 Task: Create a rule from the Recommended list, Task Added to this Project -> add SubTasks in the project ArmorTech with SubTasks Gather and Analyse Requirements , Design and Implement Solution , System Test and UAT , Release to Production / Go Live
Action: Mouse moved to (930, 376)
Screenshot: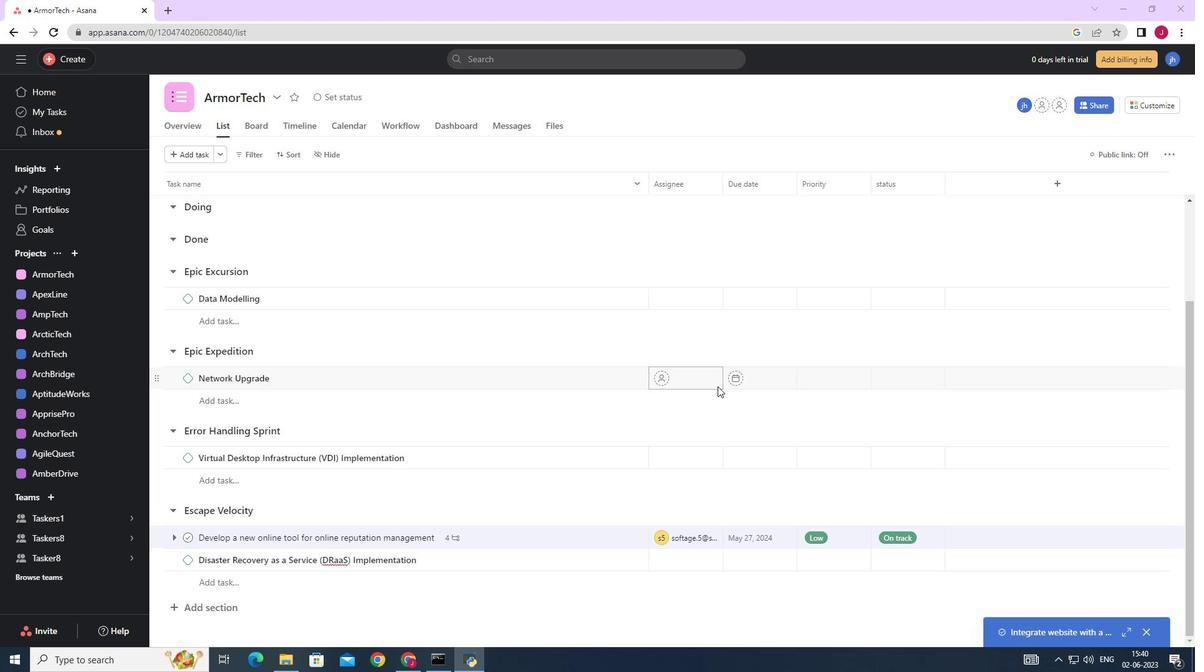 
Action: Mouse scrolled (930, 377) with delta (0, 0)
Screenshot: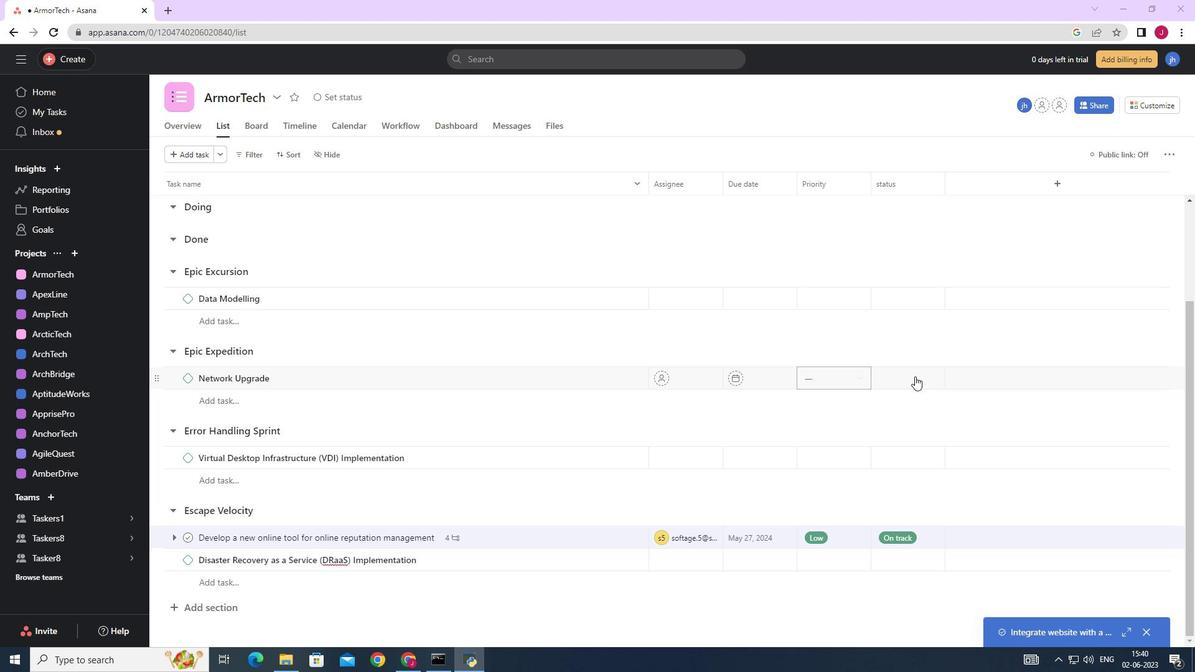 
Action: Mouse scrolled (930, 377) with delta (0, 0)
Screenshot: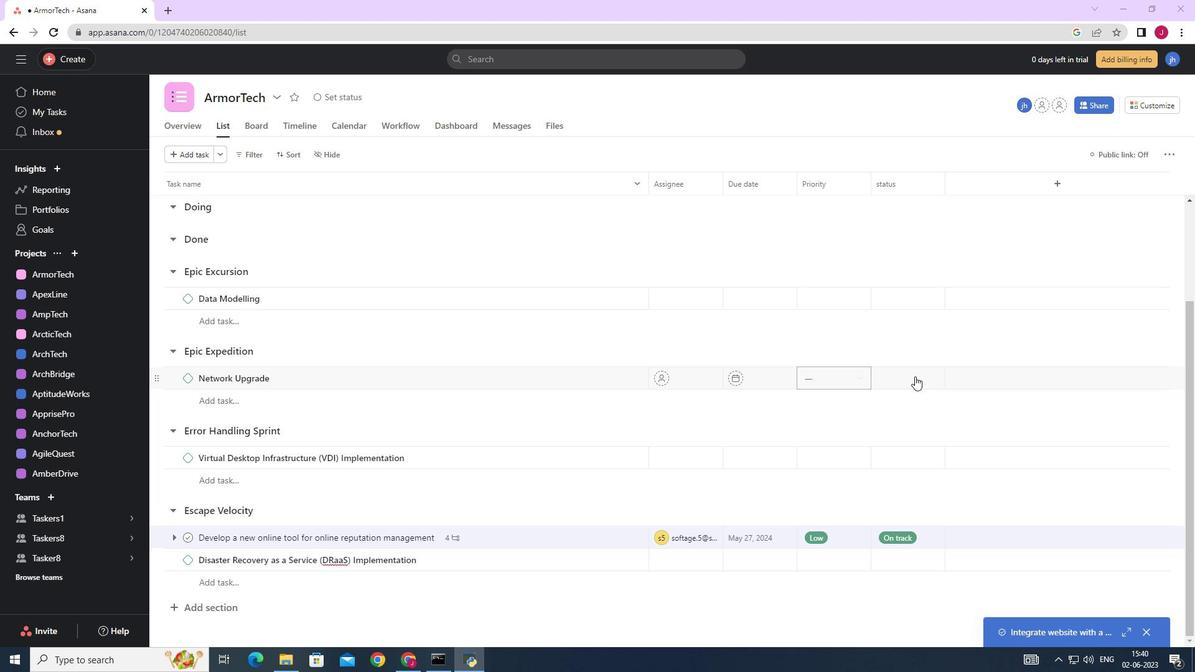 
Action: Mouse moved to (887, 378)
Screenshot: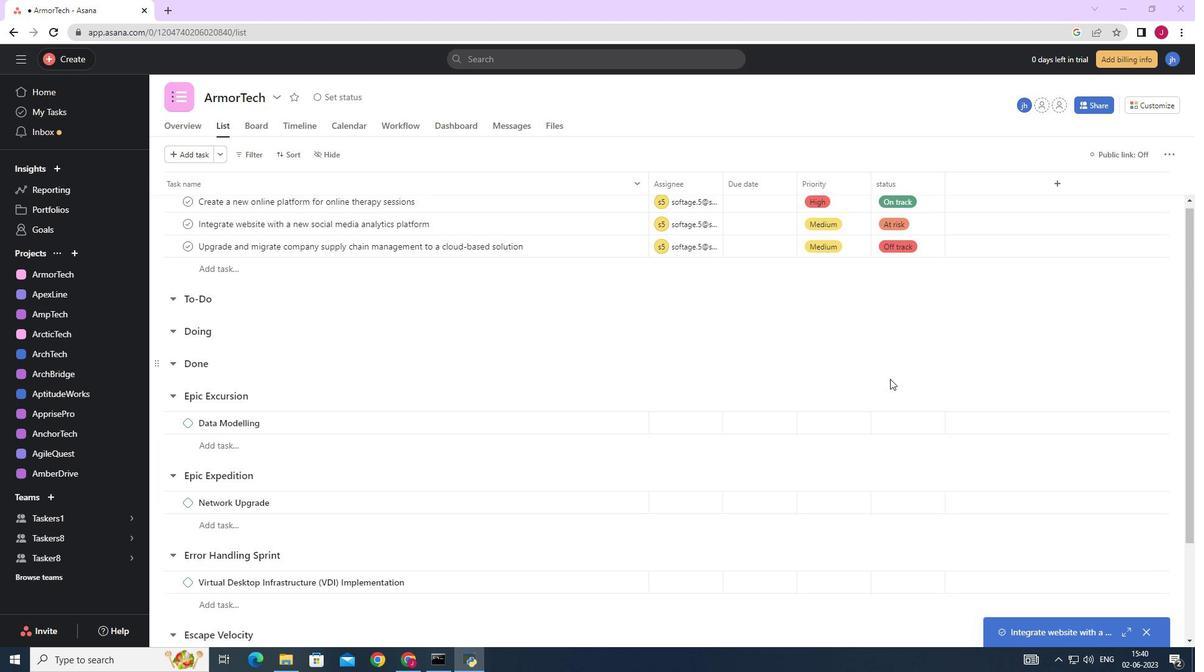 
Action: Mouse scrolled (887, 377) with delta (0, 0)
Screenshot: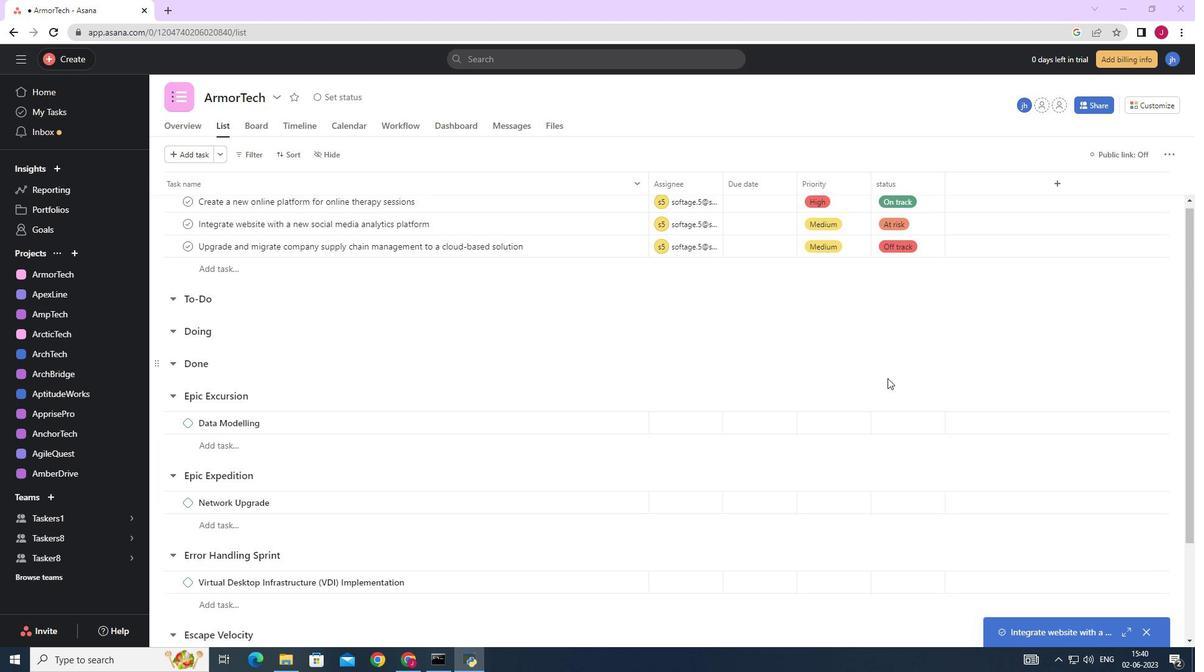 
Action: Mouse scrolled (887, 377) with delta (0, 0)
Screenshot: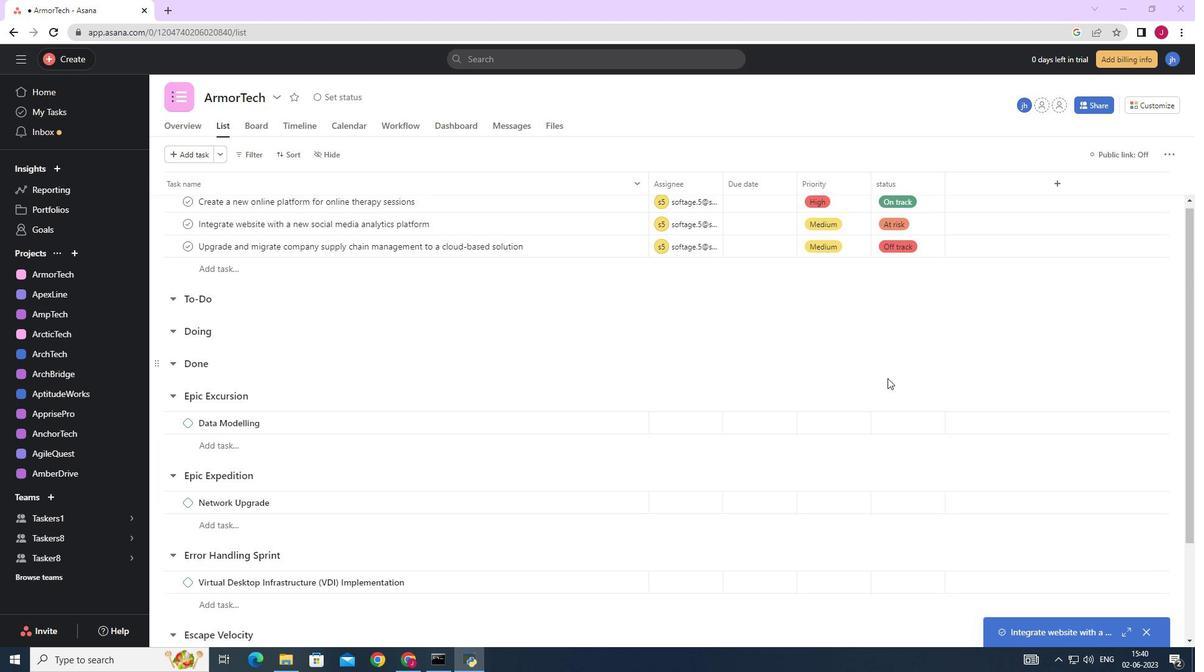
Action: Mouse scrolled (887, 377) with delta (0, 0)
Screenshot: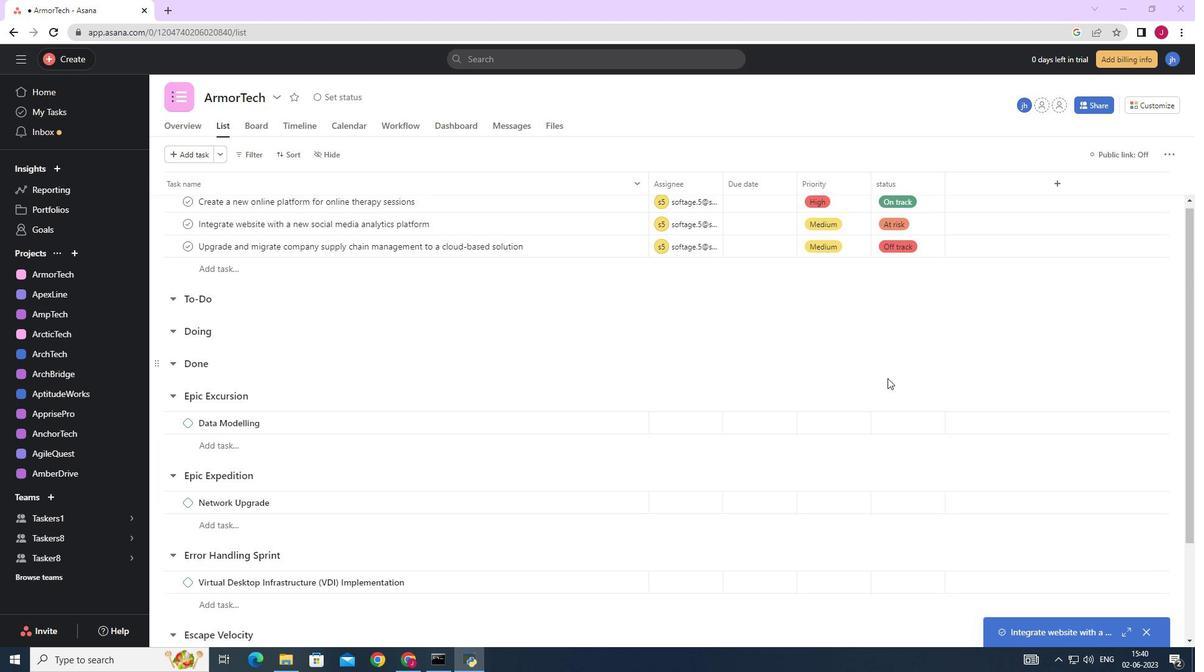 
Action: Mouse scrolled (887, 377) with delta (0, 0)
Screenshot: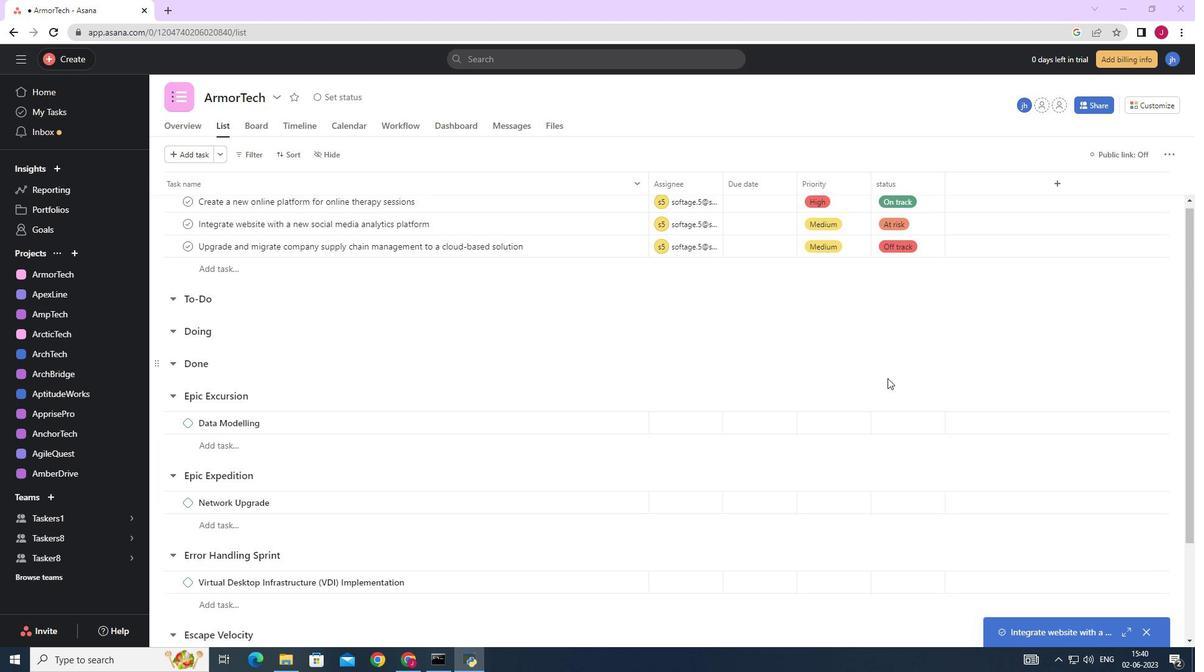 
Action: Mouse scrolled (887, 377) with delta (0, 0)
Screenshot: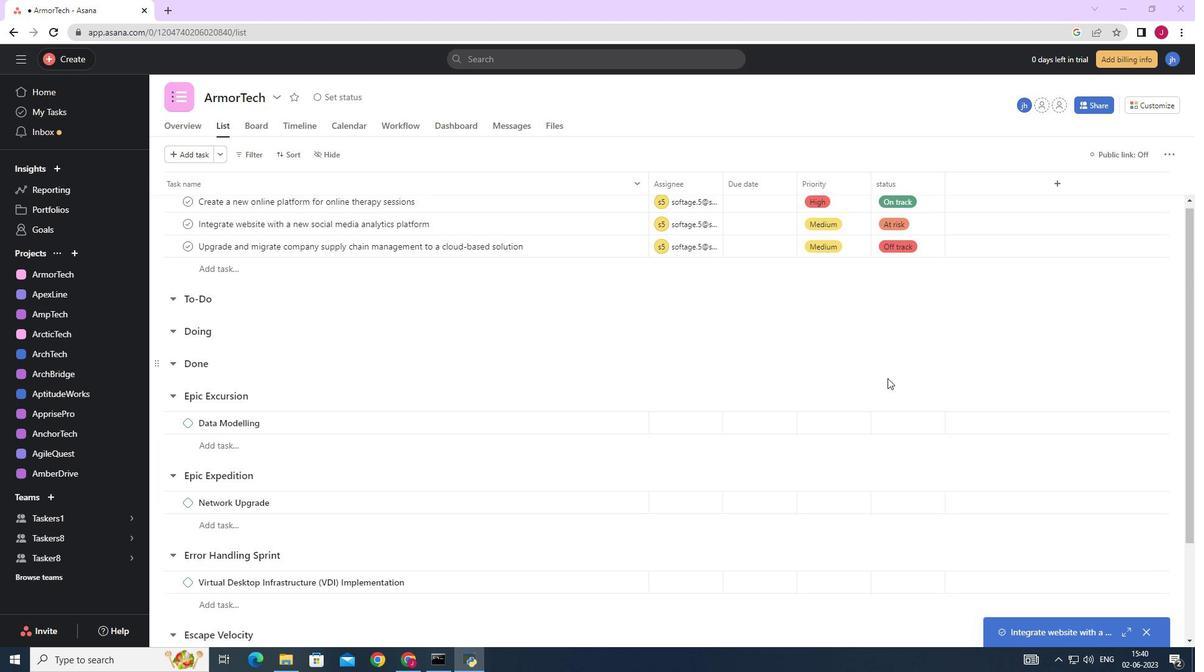 
Action: Mouse moved to (1162, 98)
Screenshot: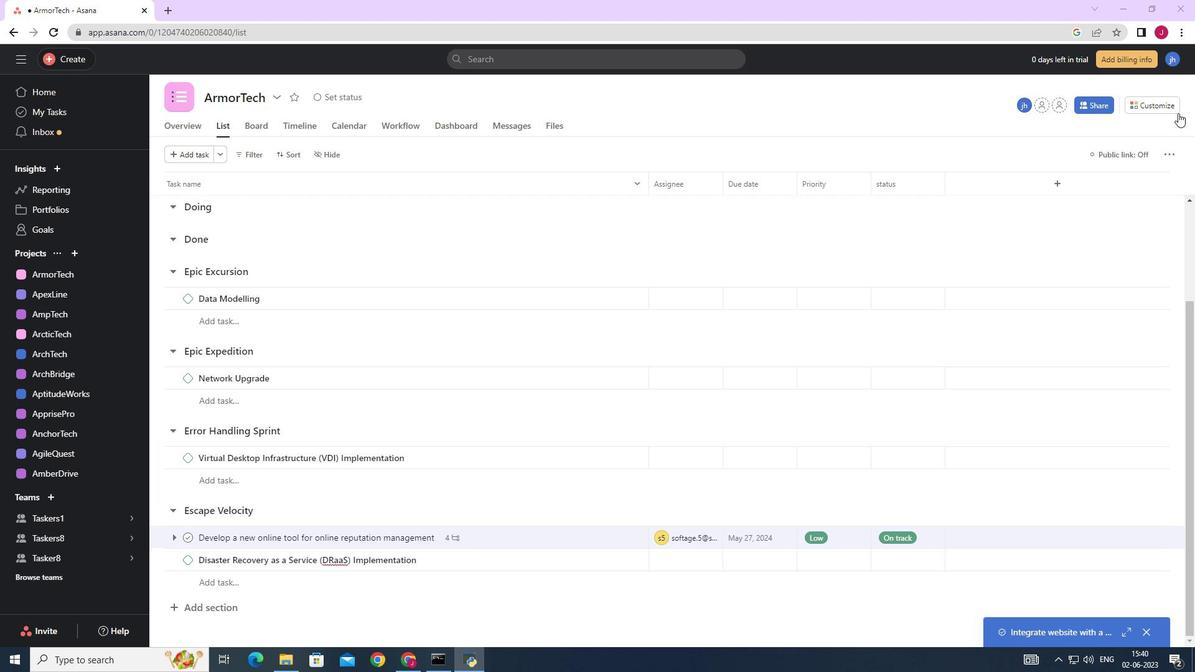 
Action: Mouse pressed left at (1162, 98)
Screenshot: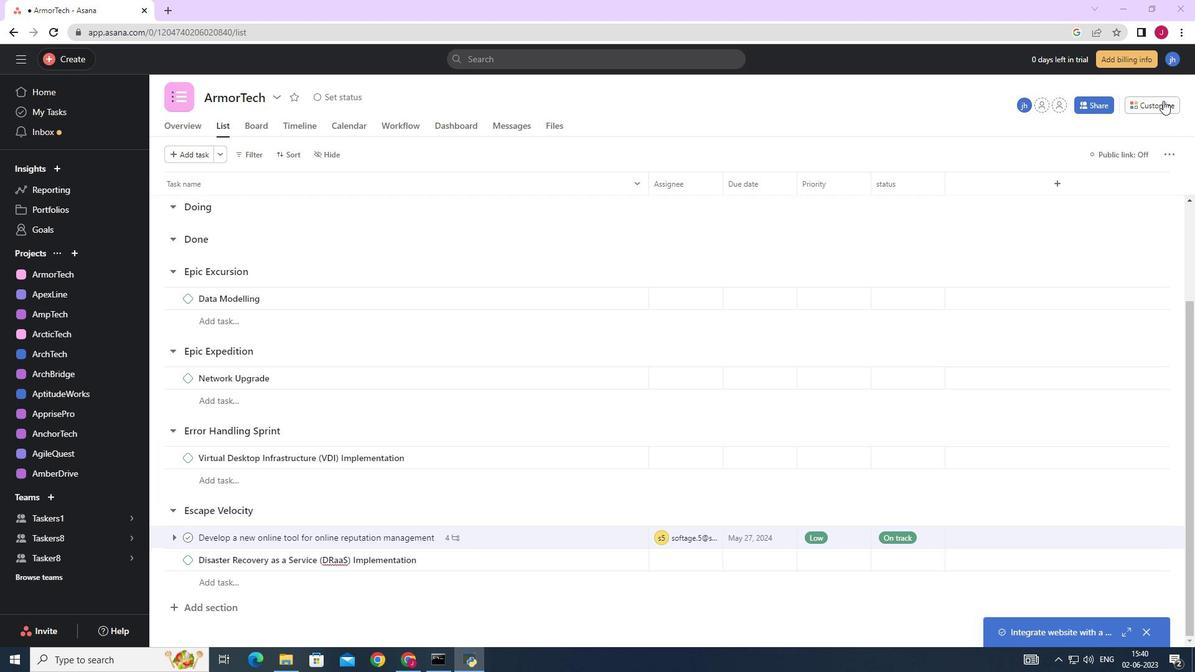 
Action: Mouse moved to (936, 266)
Screenshot: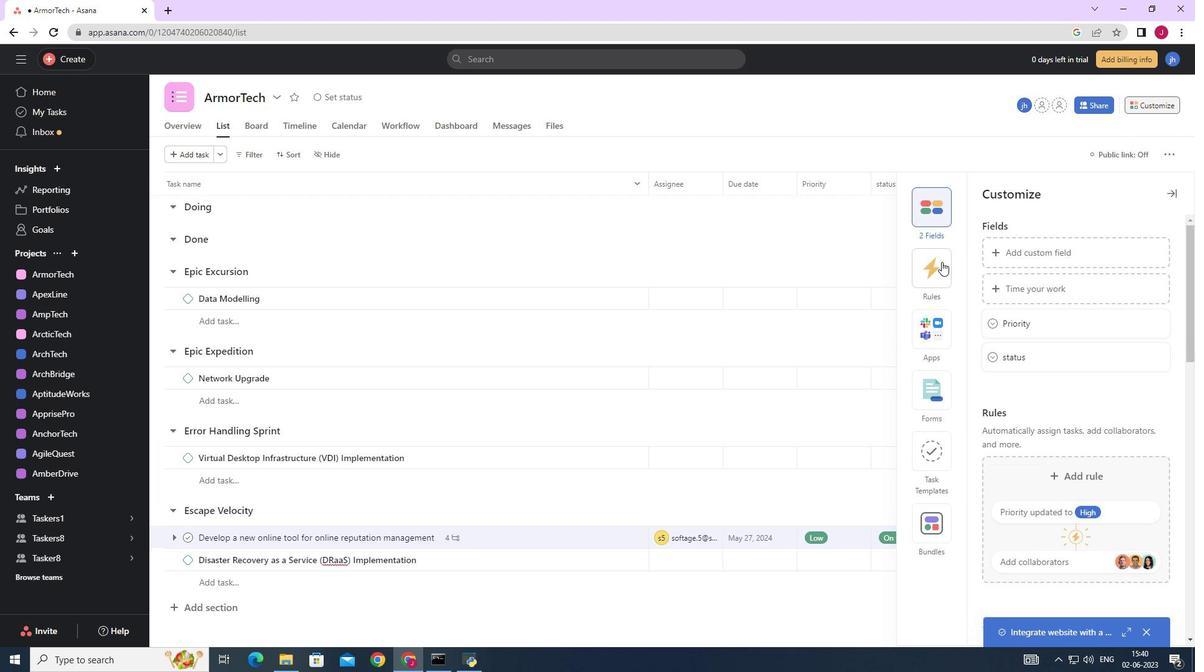 
Action: Mouse pressed left at (936, 266)
Screenshot: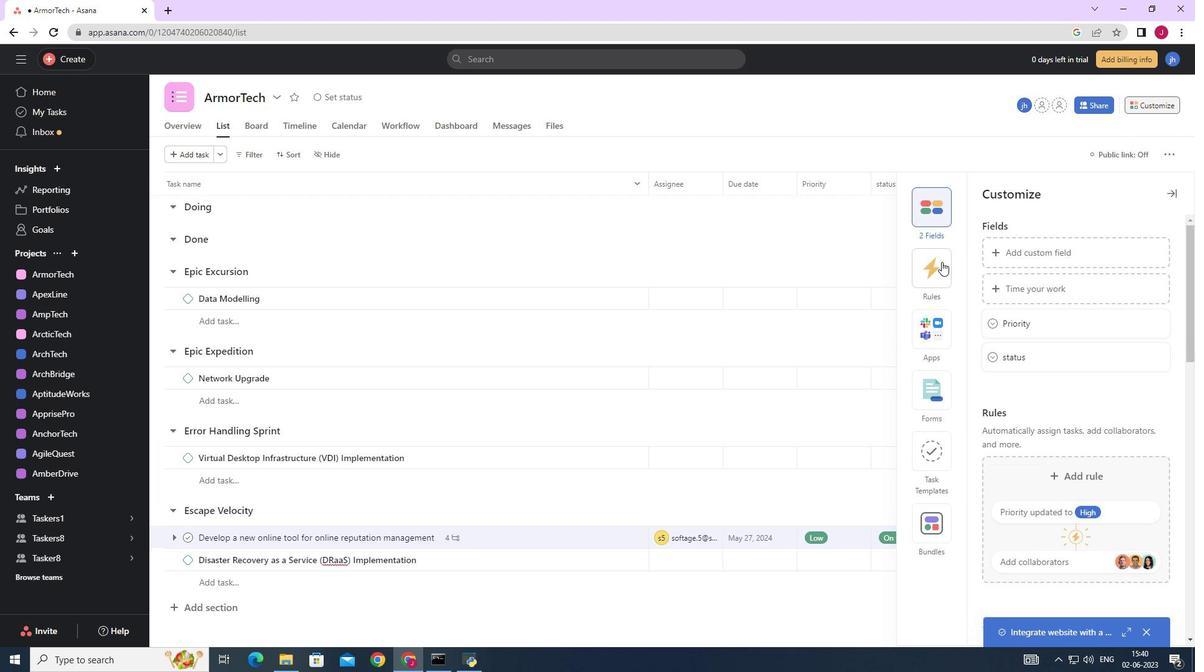 
Action: Mouse moved to (1045, 288)
Screenshot: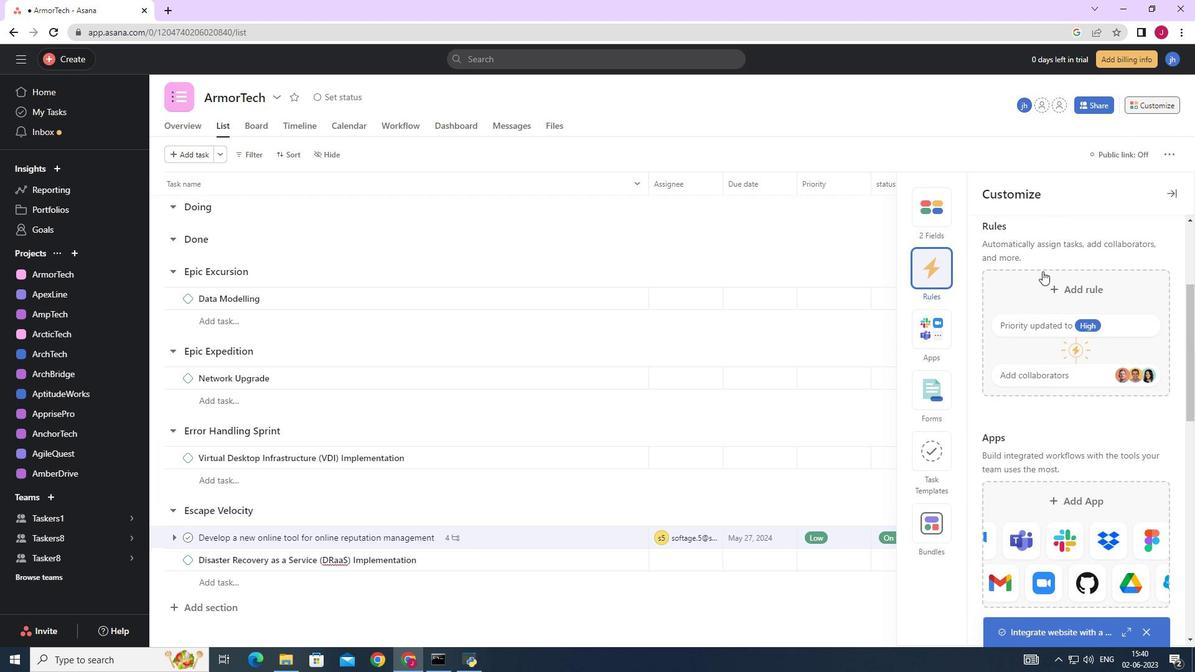 
Action: Mouse pressed left at (1045, 288)
Screenshot: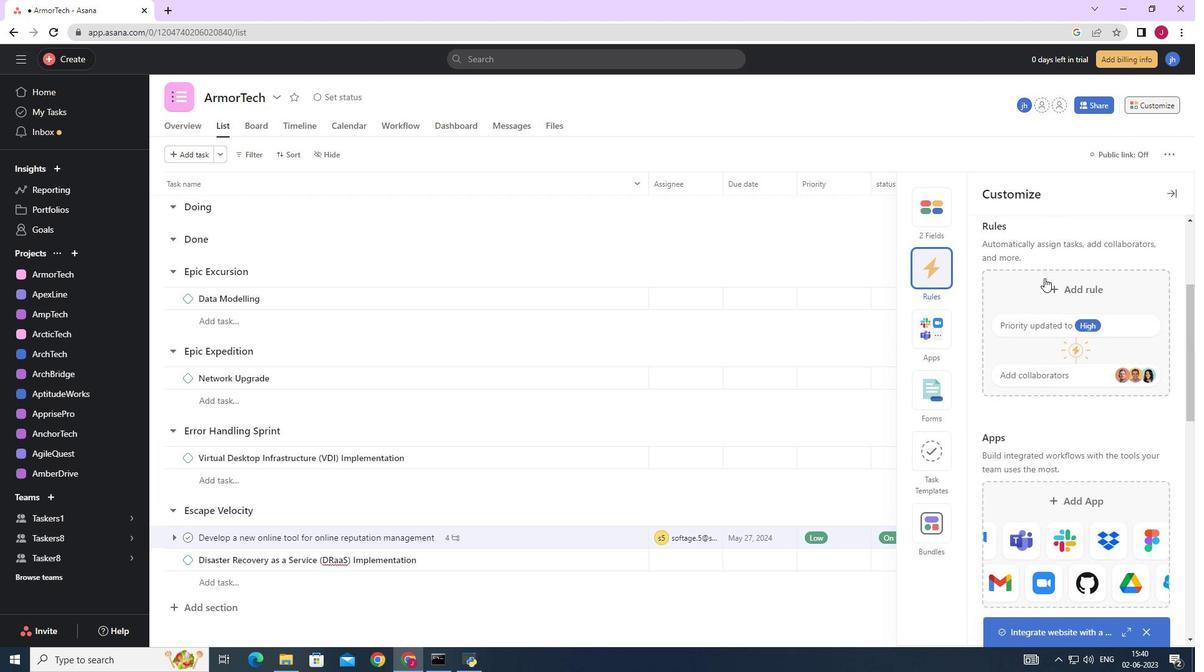 
Action: Mouse moved to (493, 190)
Screenshot: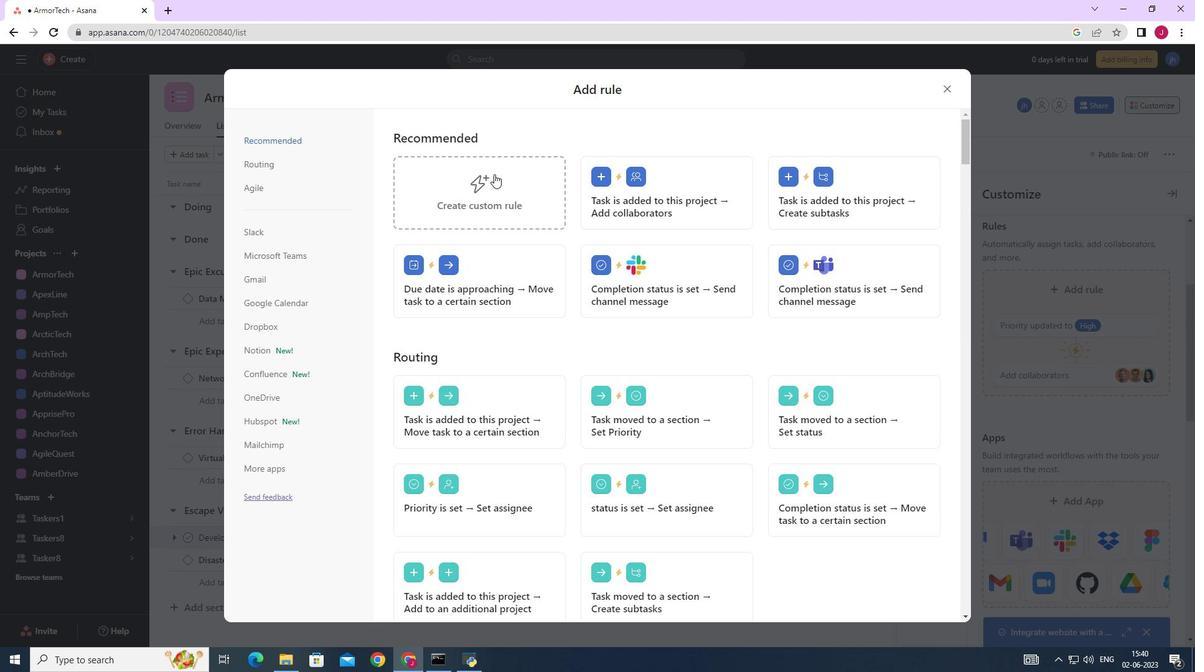 
Action: Mouse pressed left at (493, 190)
Screenshot: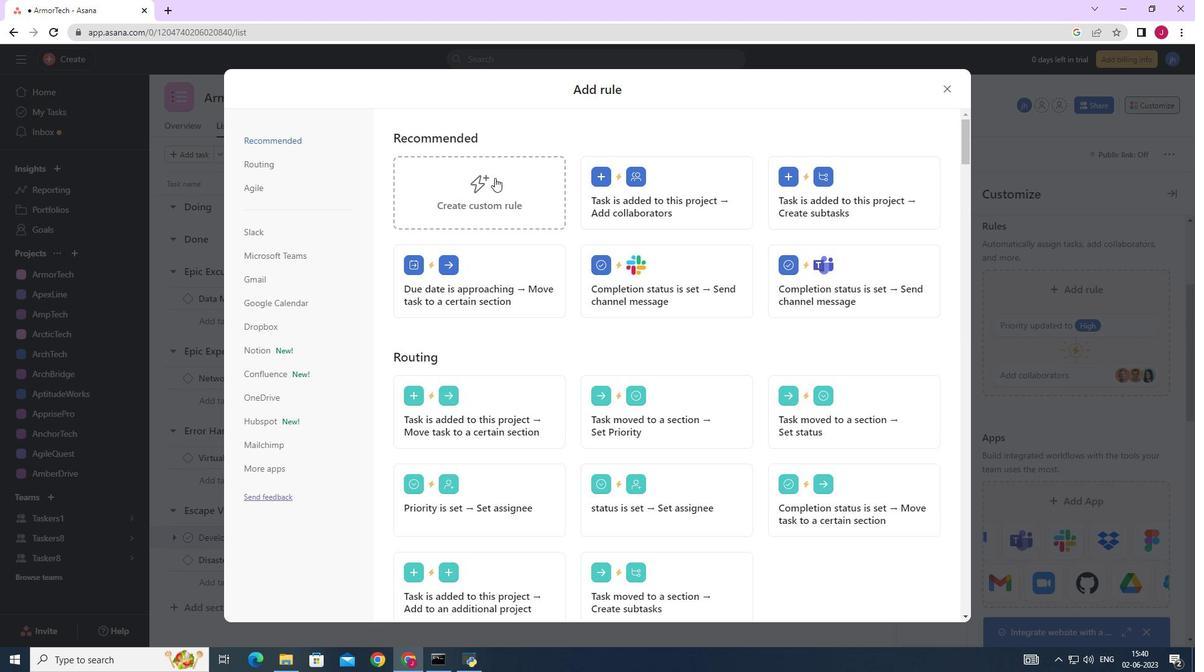 
Action: Mouse moved to (572, 325)
Screenshot: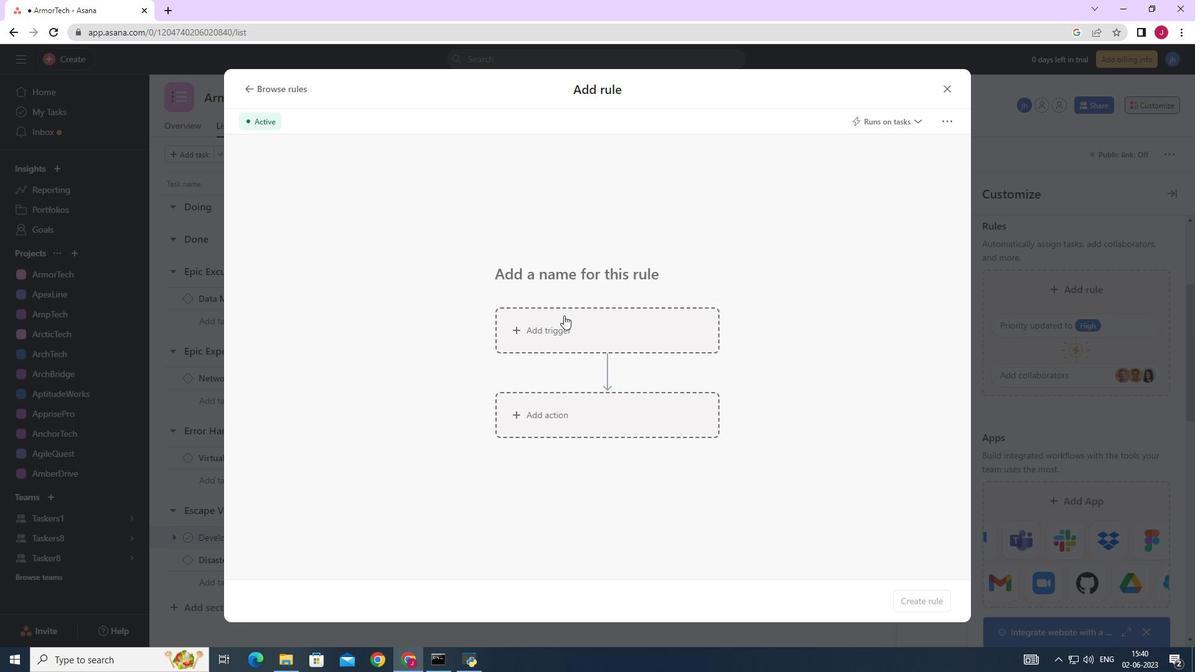 
Action: Mouse pressed left at (572, 325)
Screenshot: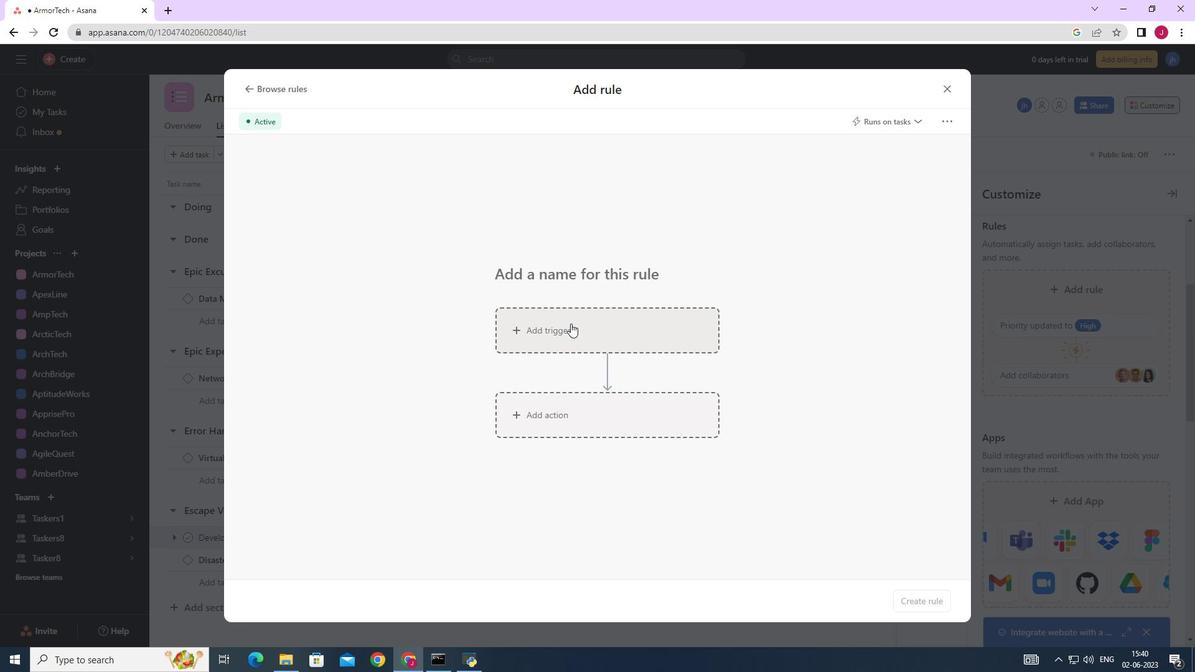 
Action: Mouse moved to (569, 406)
Screenshot: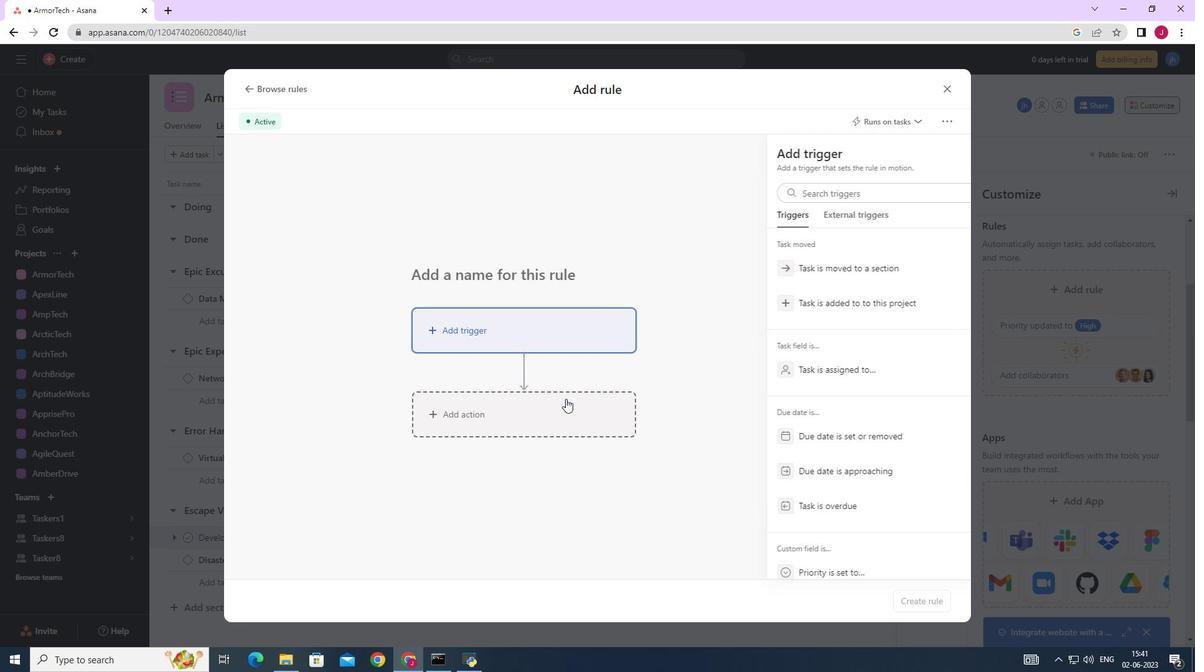 
Action: Mouse pressed left at (569, 406)
Screenshot: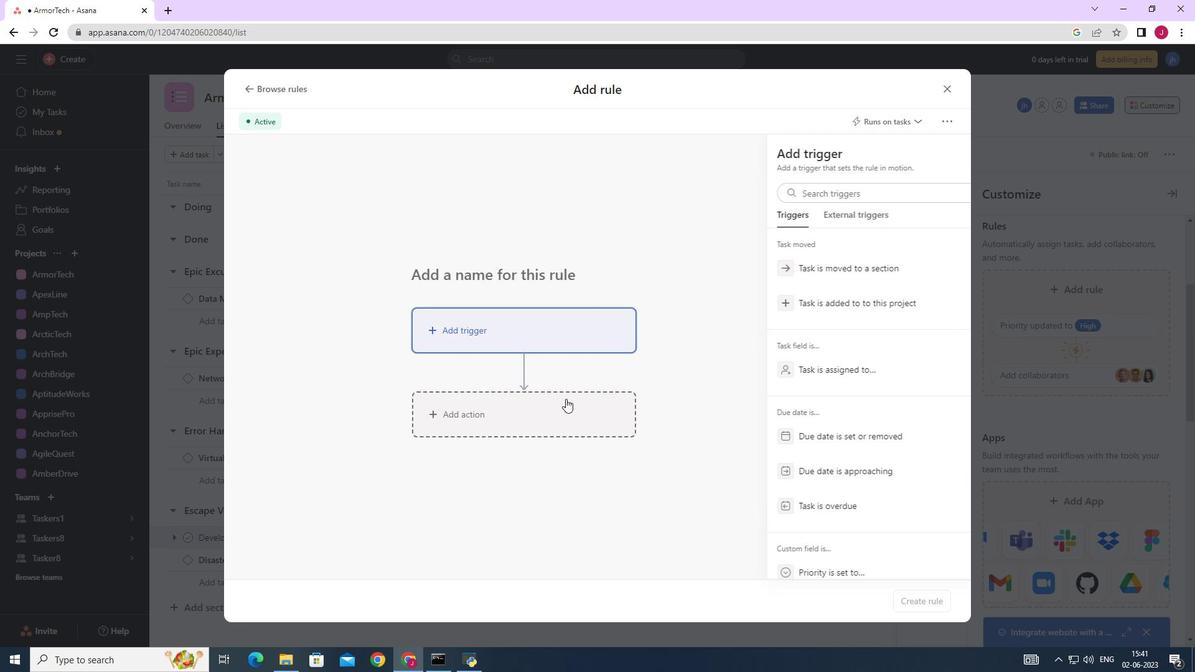 
Action: Mouse moved to (788, 381)
Screenshot: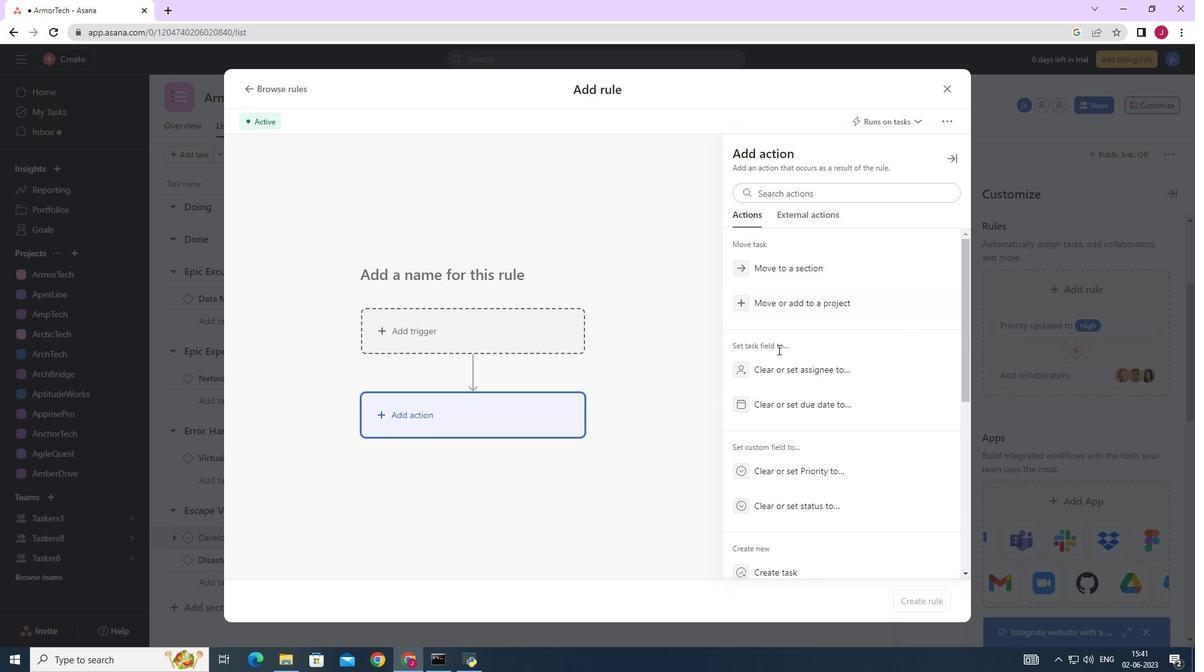 
Action: Mouse scrolled (788, 380) with delta (0, 0)
Screenshot: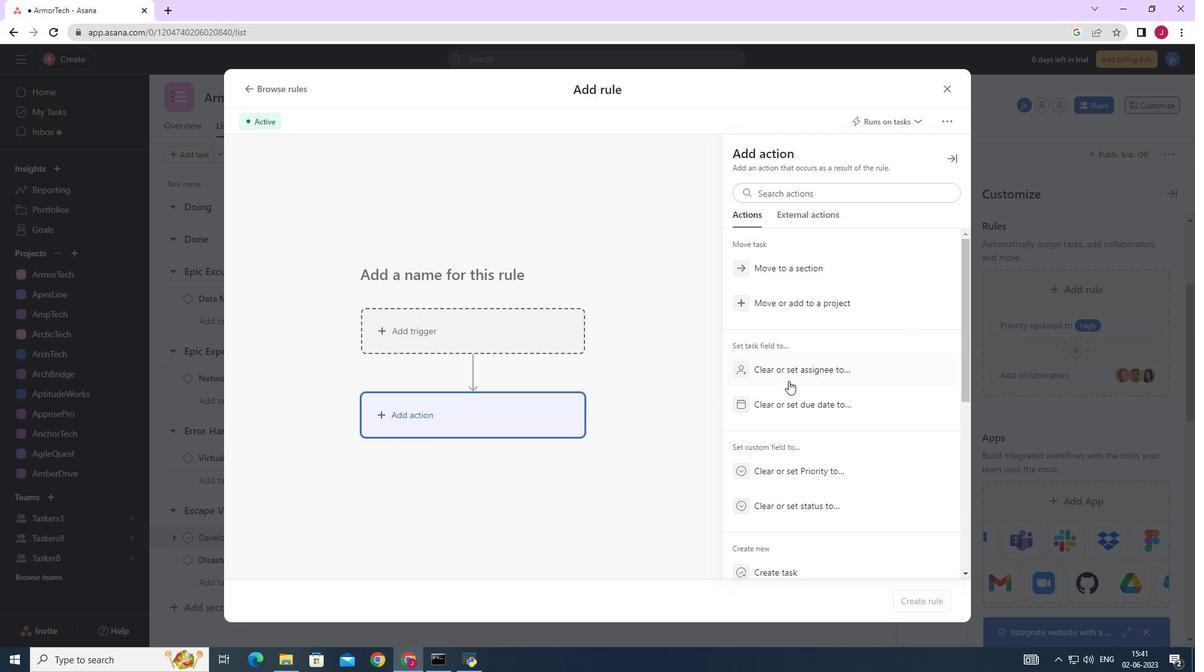 
Action: Mouse scrolled (788, 380) with delta (0, 0)
Screenshot: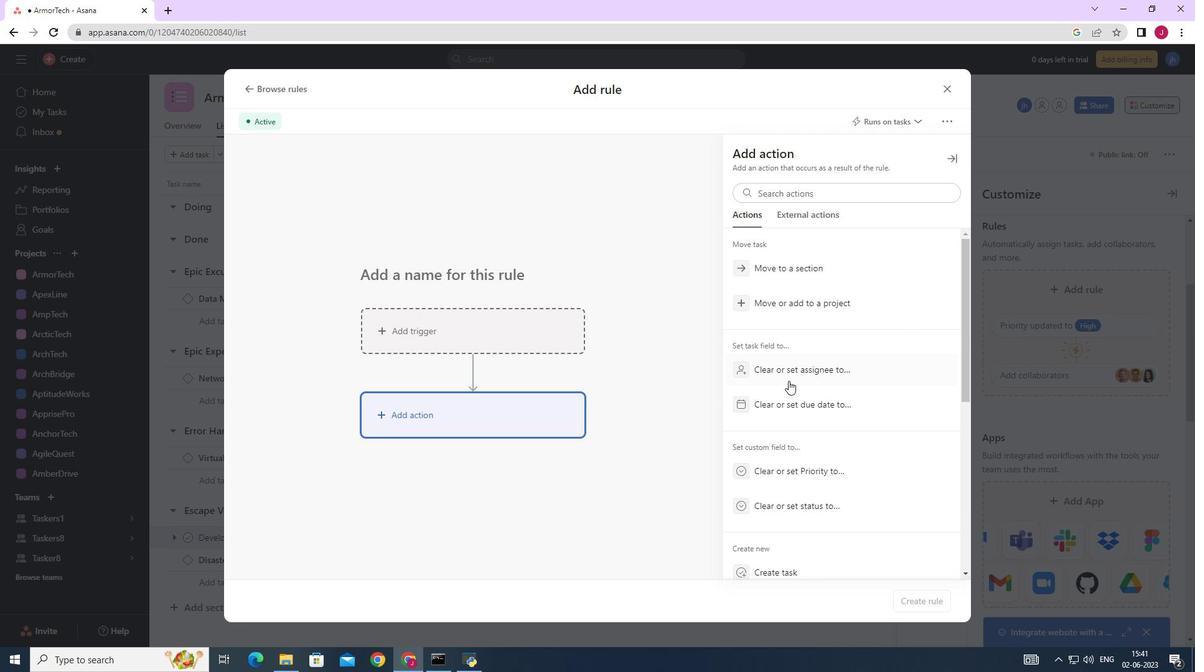 
Action: Mouse scrolled (788, 380) with delta (0, 0)
Screenshot: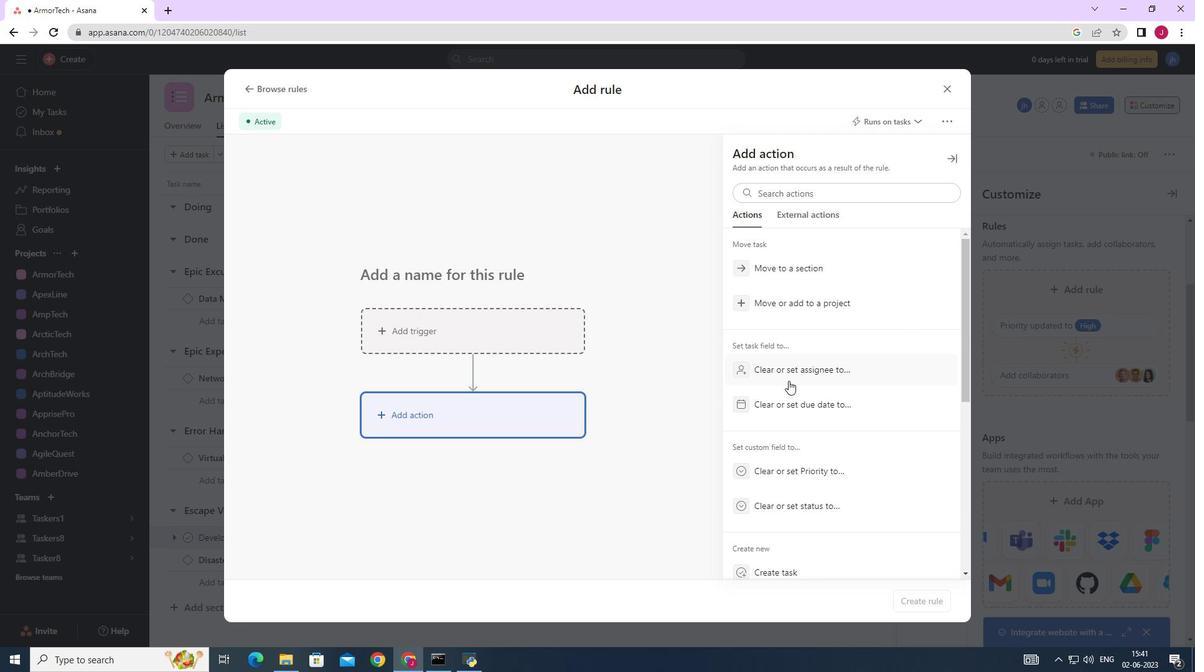 
Action: Mouse scrolled (788, 380) with delta (0, 0)
Screenshot: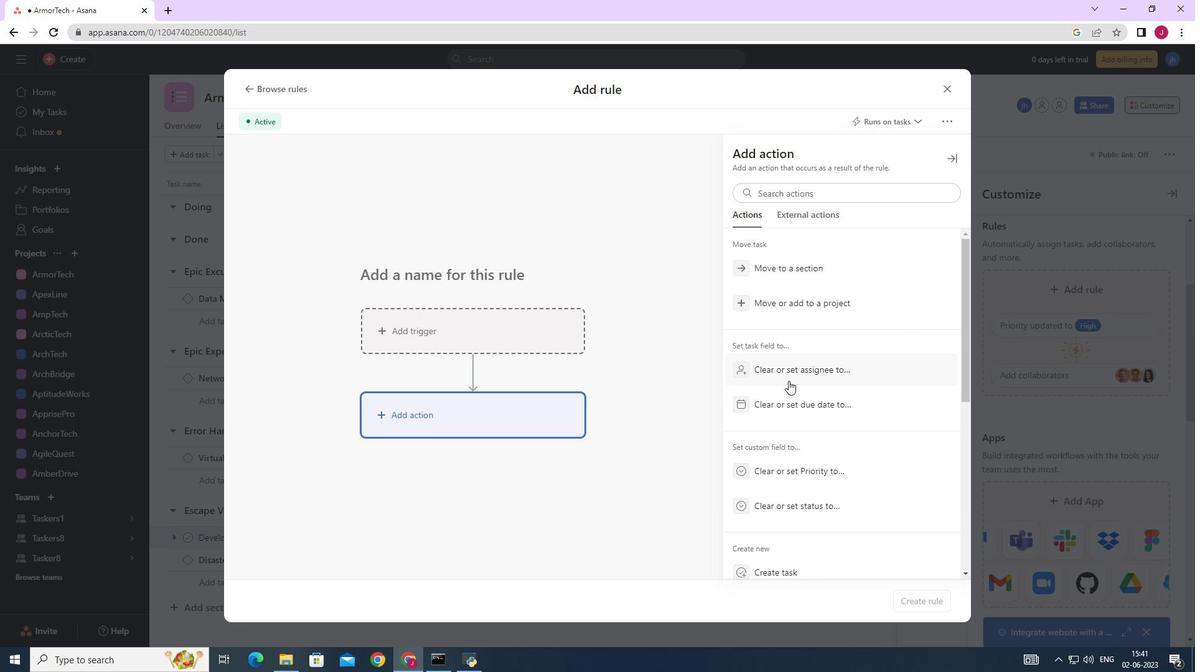 
Action: Mouse moved to (790, 361)
Screenshot: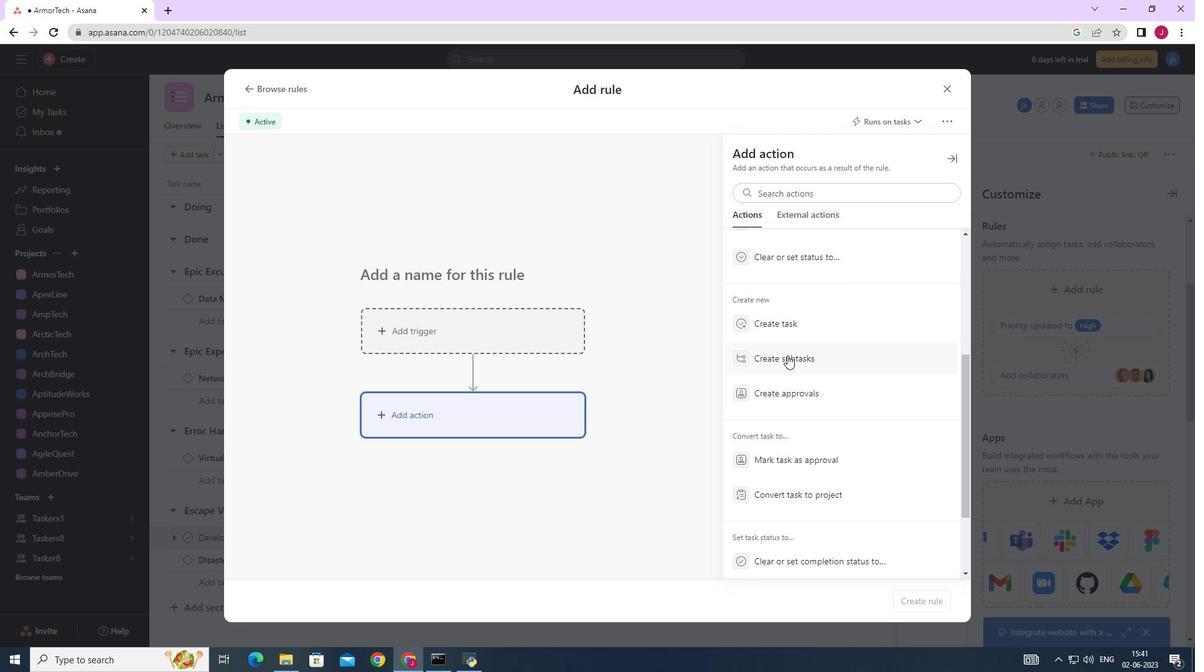
Action: Mouse pressed left at (789, 361)
Screenshot: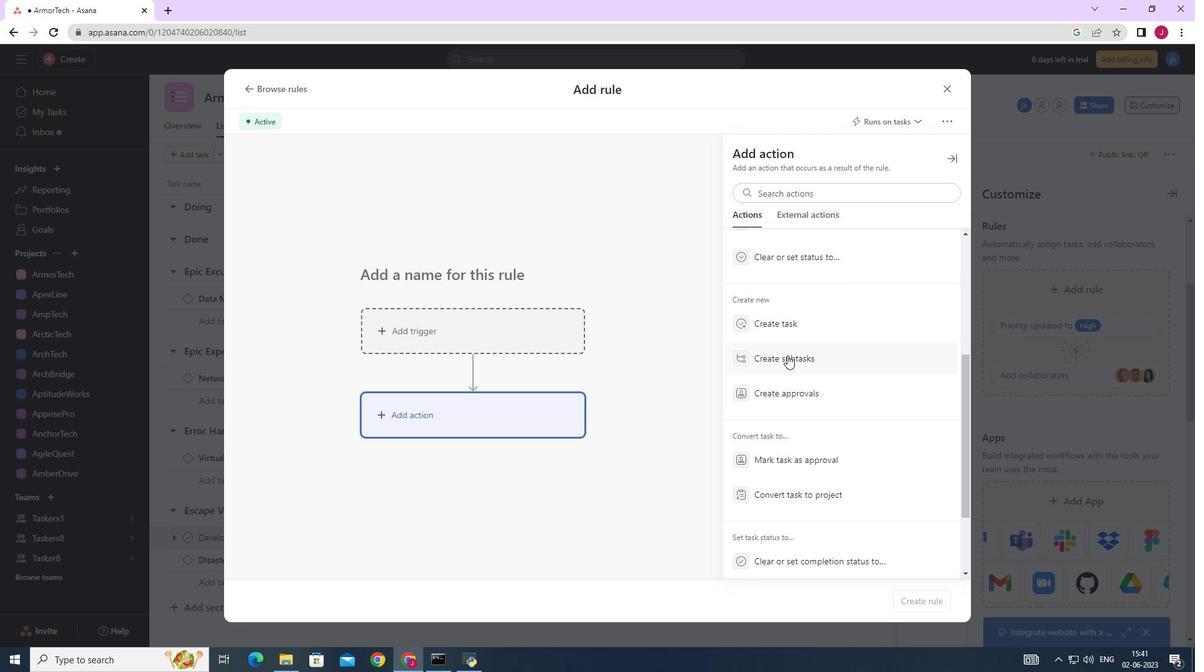 
Action: Mouse moved to (791, 197)
Screenshot: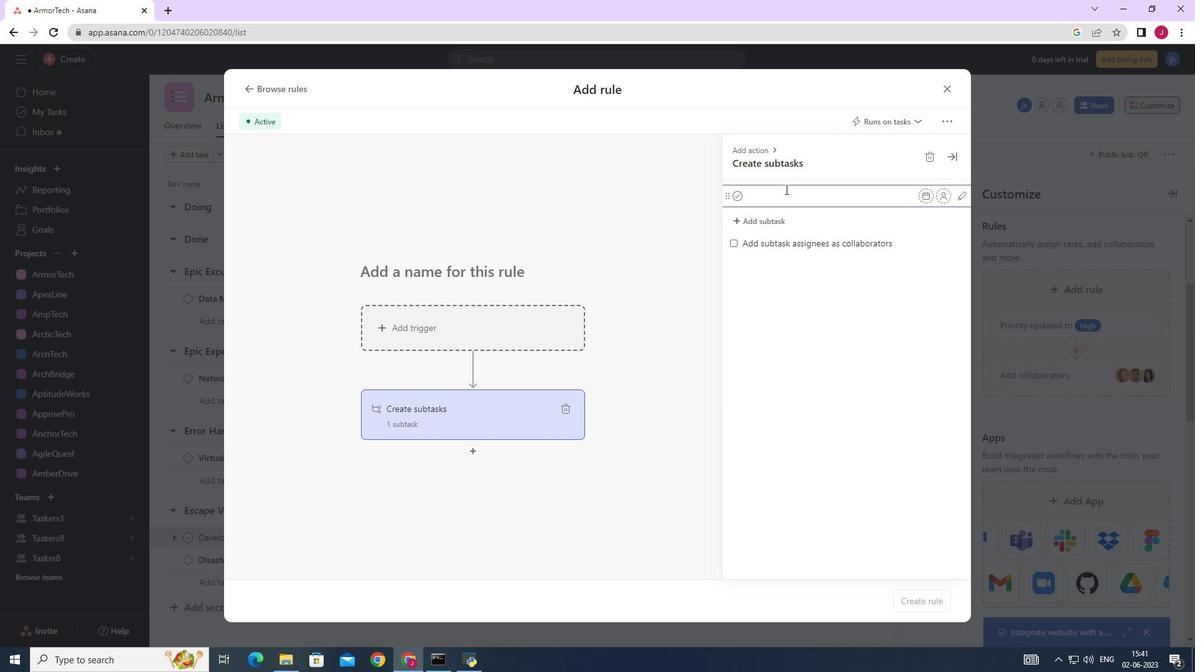
Action: Mouse pressed left at (791, 197)
Screenshot: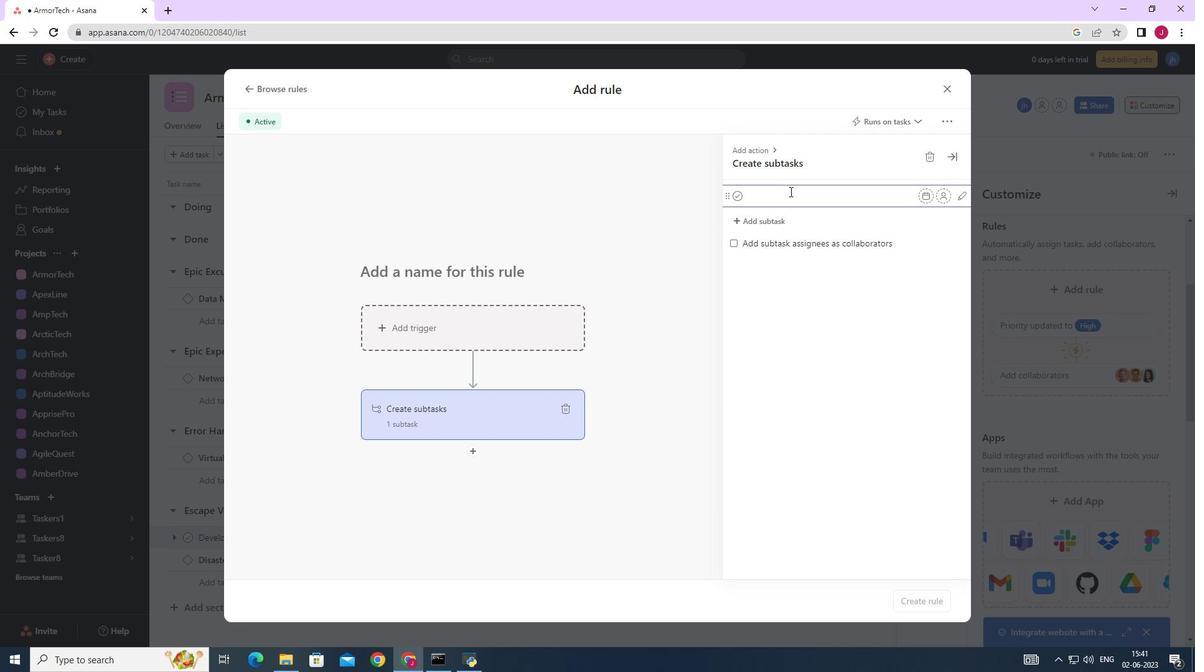 
Action: Key pressed <Key.caps_lock>G<Key.caps_lock>ather<Key.space>and<Key.space><Key.caps_lock>A<Key.caps_lock>nalyse<Key.space><Key.caps_lock>R<Key.caps_lock>ee<Key.backspace>quiements
Screenshot: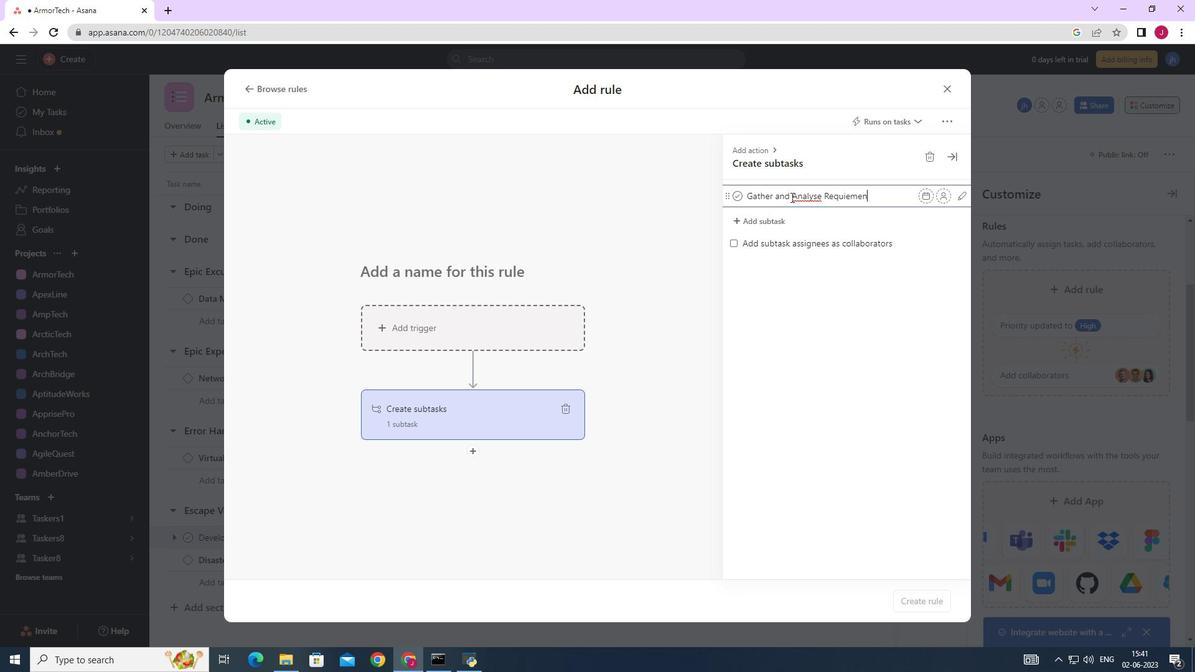 
Action: Mouse moved to (804, 200)
Screenshot: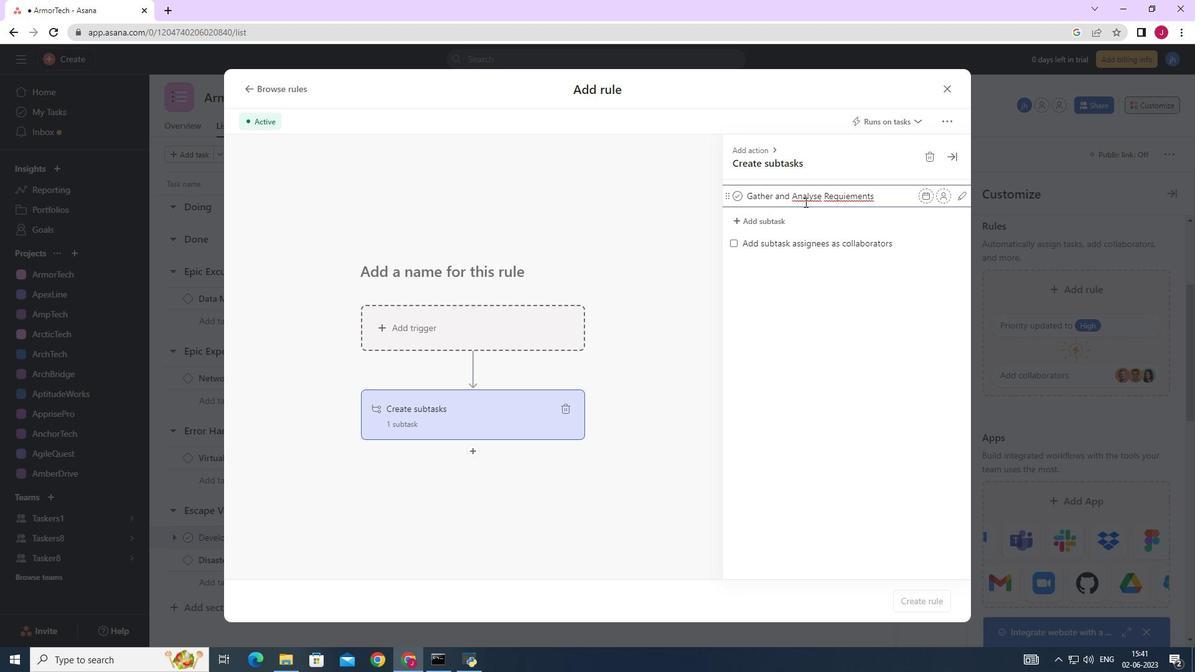 
Action: Mouse pressed right at (804, 200)
Screenshot: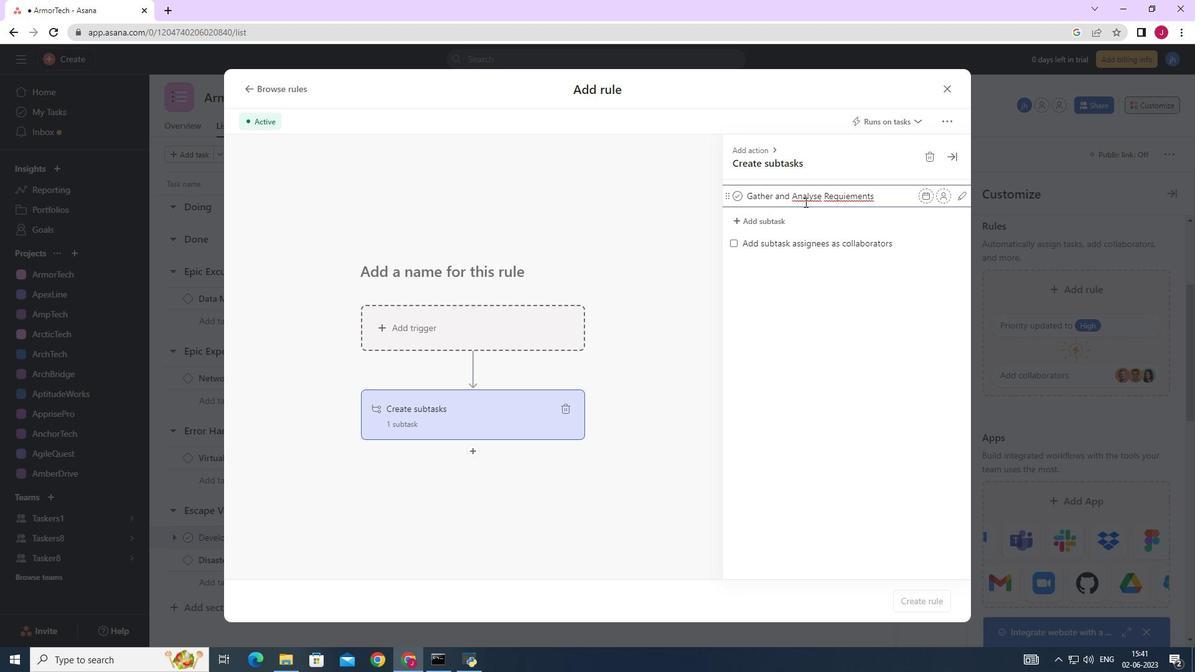
Action: Mouse moved to (822, 207)
Screenshot: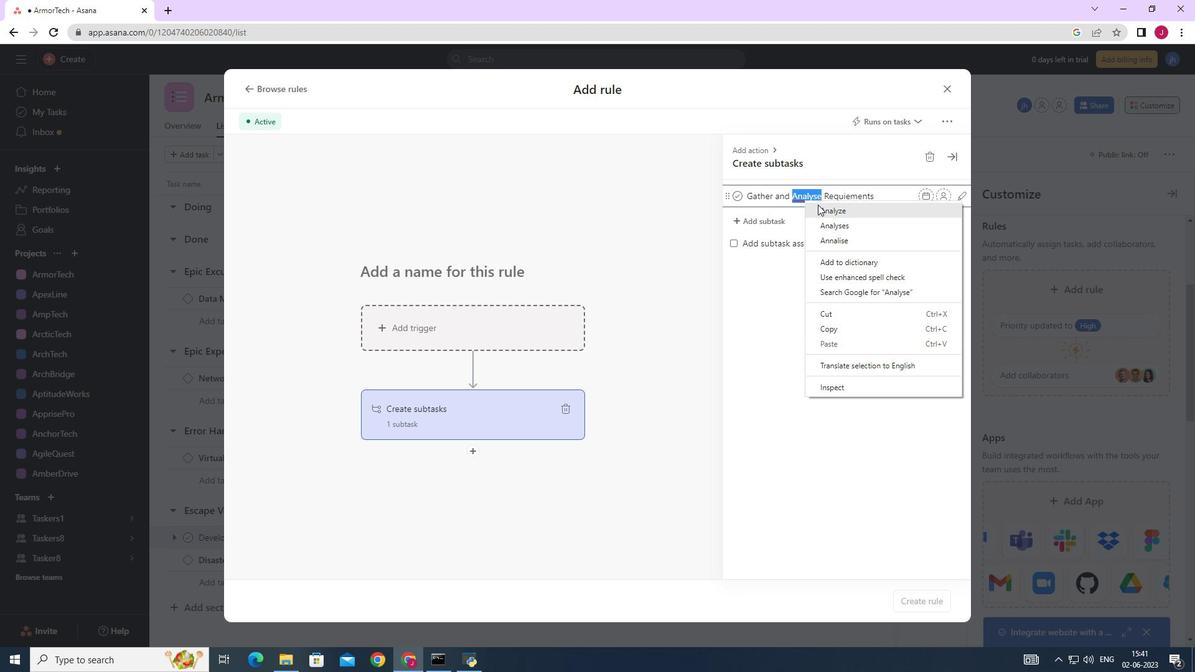 
Action: Mouse pressed left at (822, 207)
Screenshot: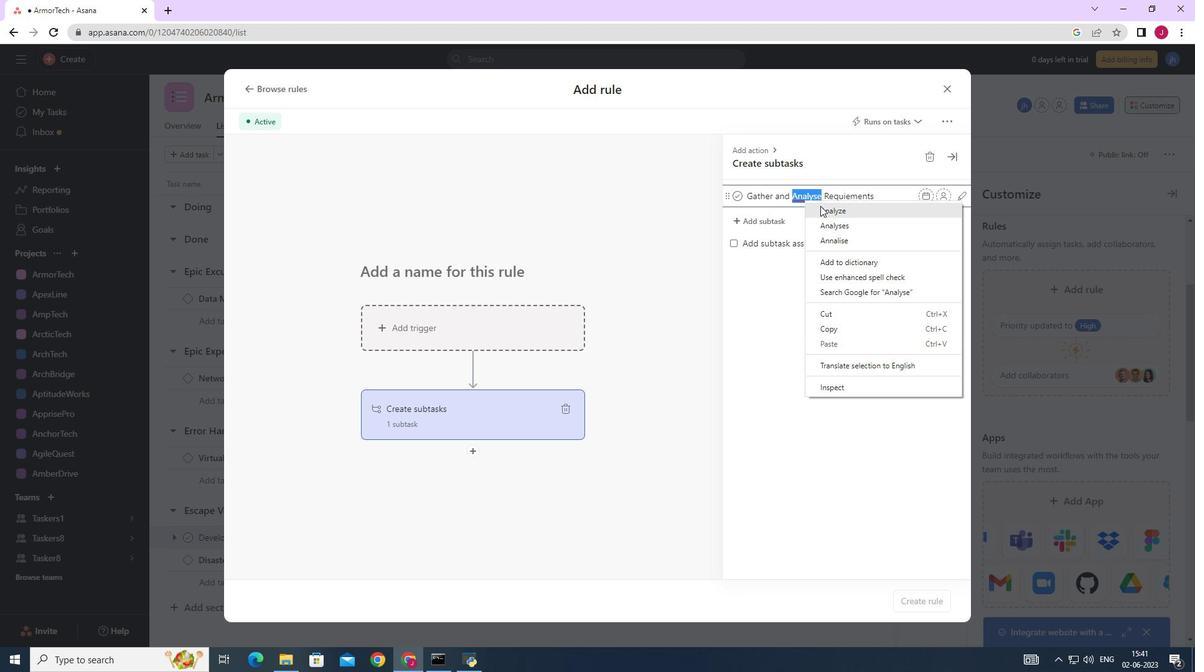 
Action: Mouse moved to (836, 197)
Screenshot: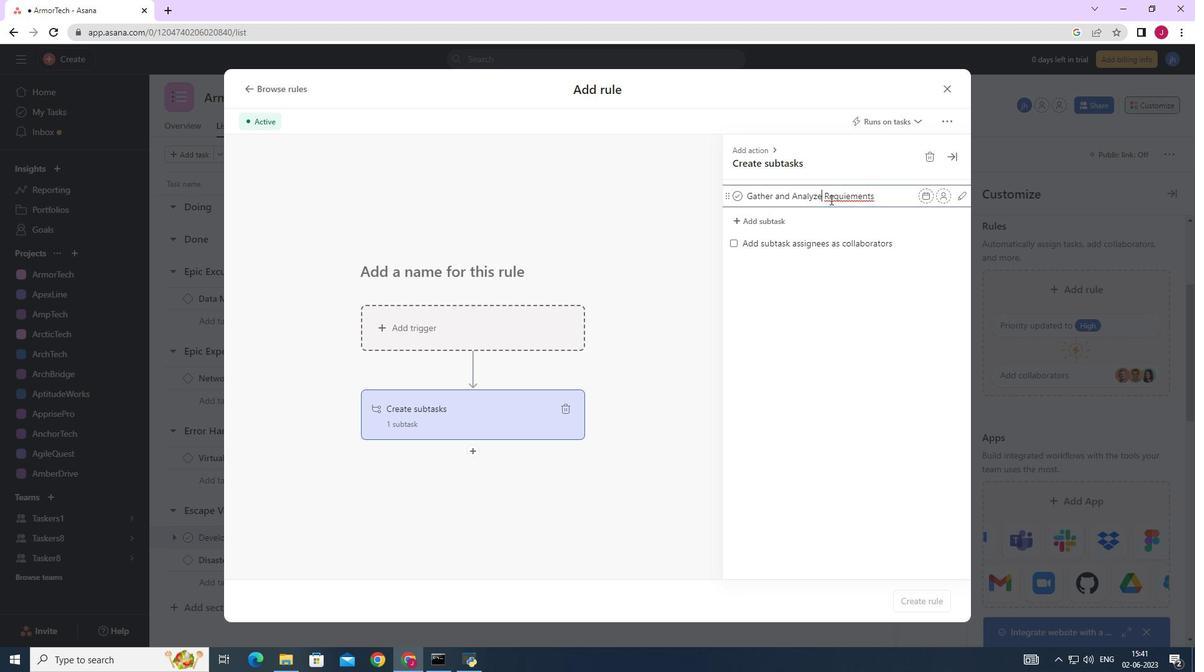 
Action: Mouse pressed right at (836, 197)
Screenshot: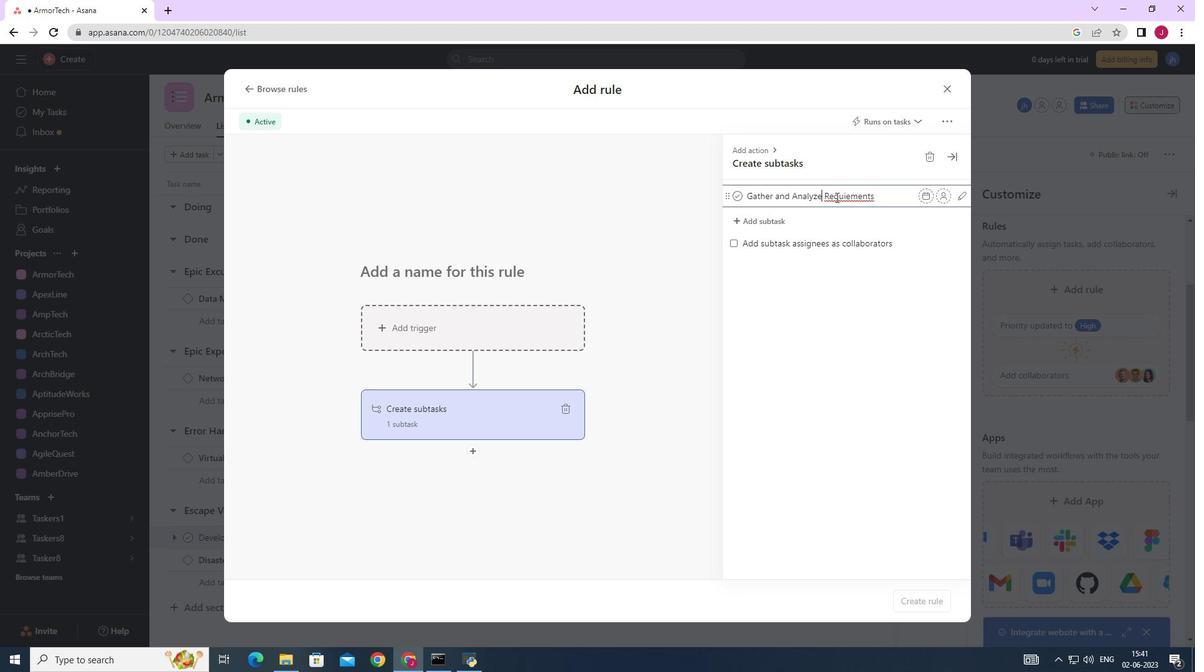 
Action: Mouse moved to (852, 212)
Screenshot: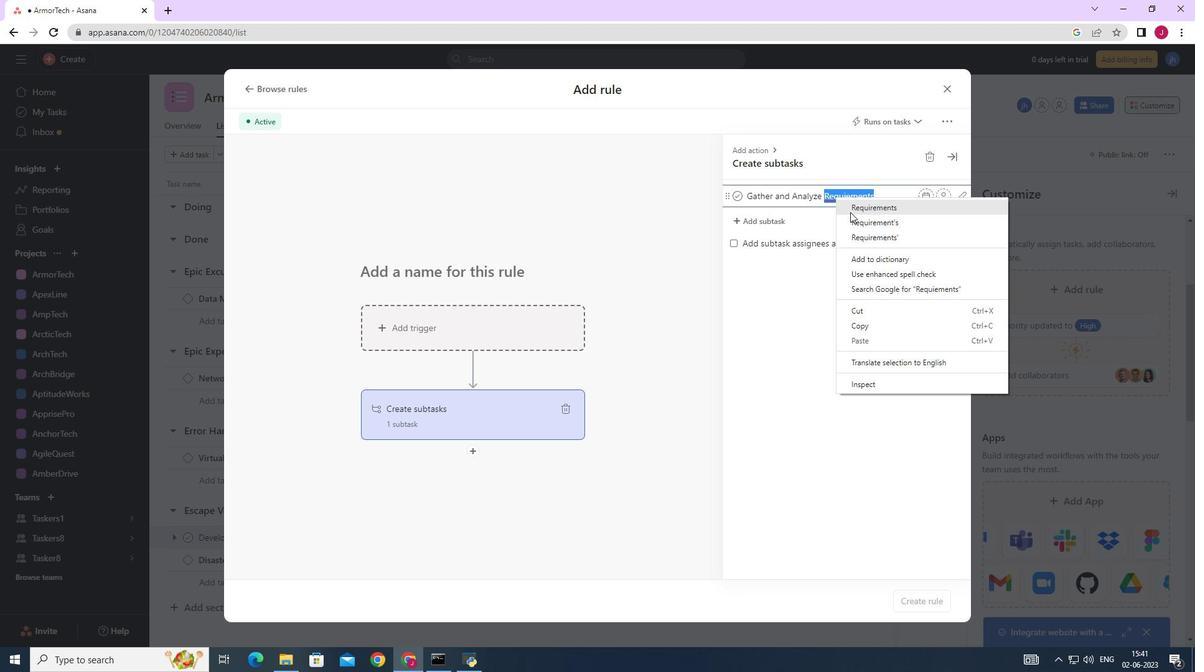 
Action: Mouse pressed left at (852, 212)
Screenshot: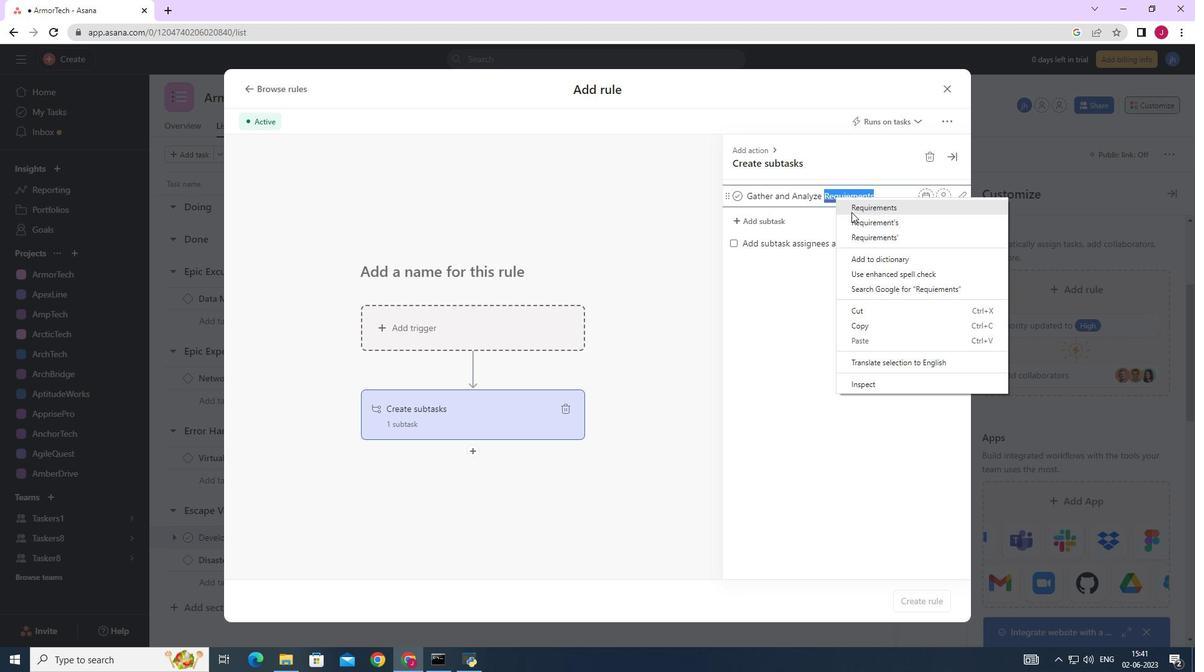 
Action: Mouse moved to (843, 215)
Screenshot: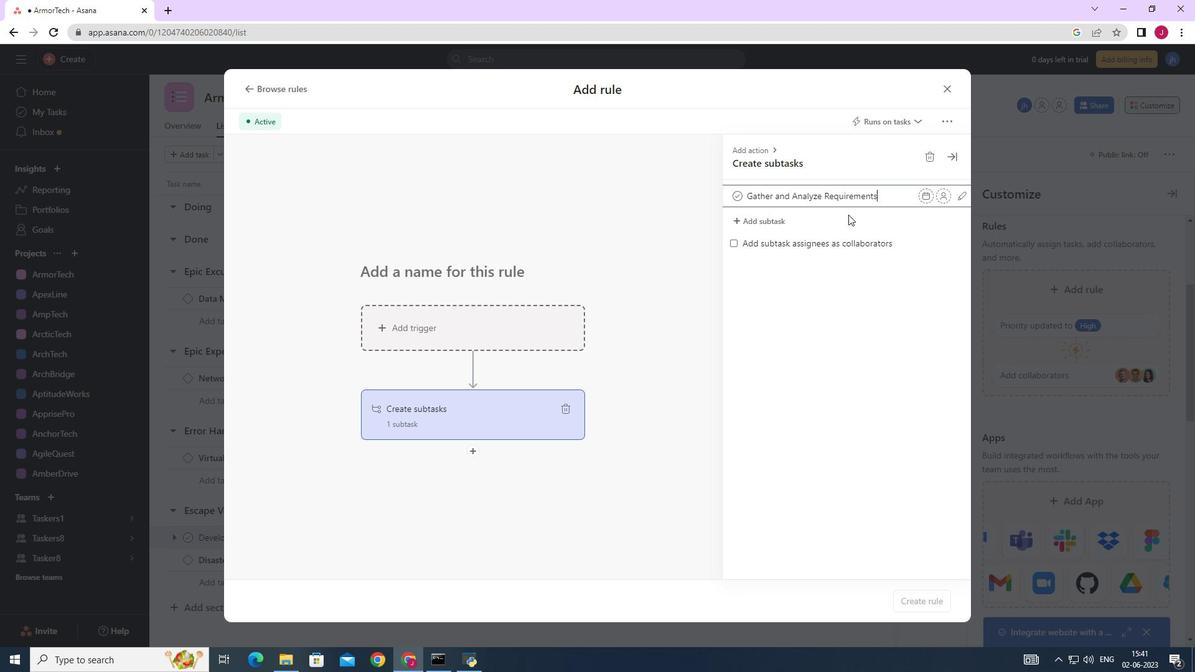 
Action: Key pressed <Key.enter>
Screenshot: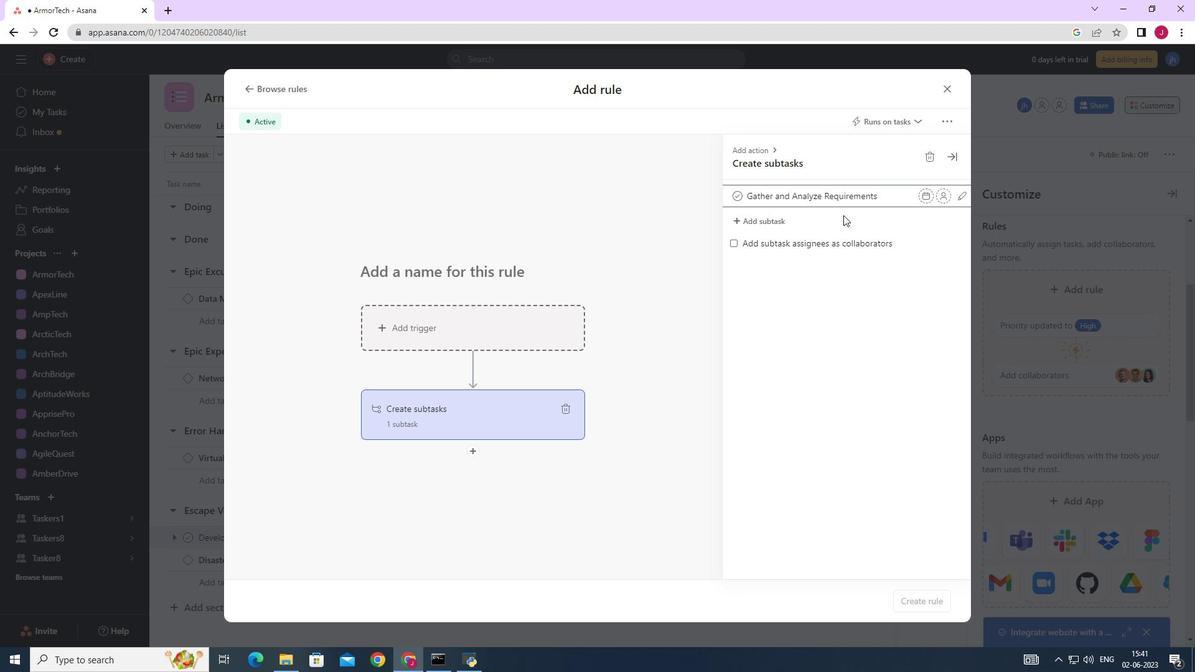 
Action: Mouse moved to (771, 224)
Screenshot: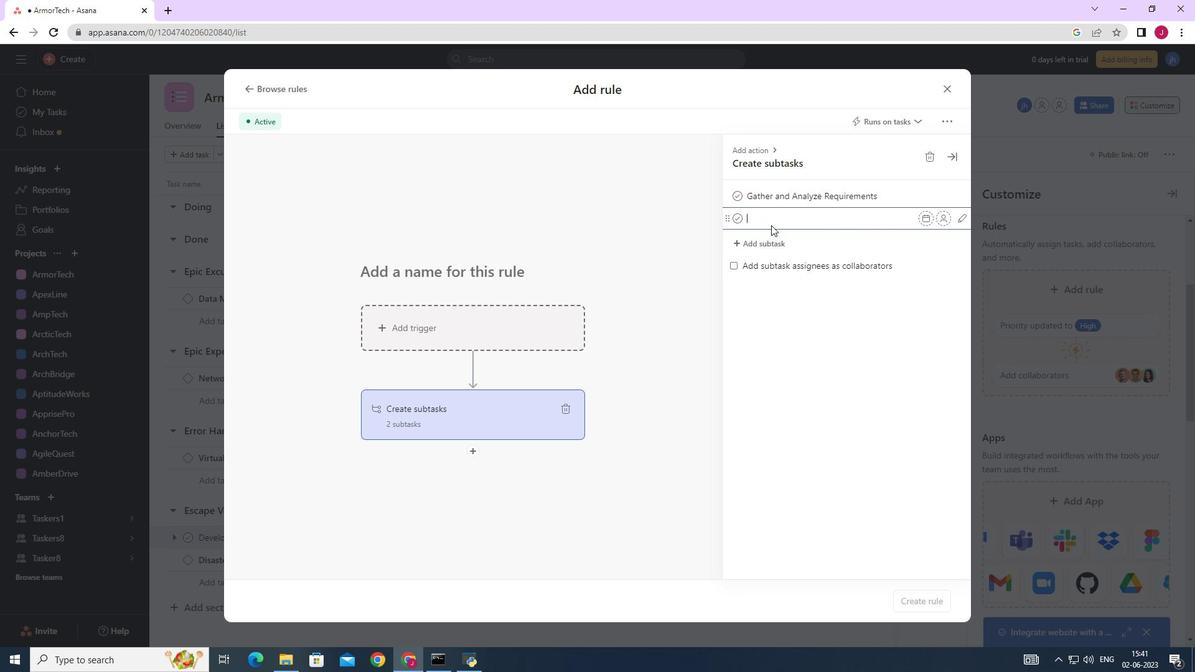 
Action: Key pressed <Key.caps_lock>D<Key.caps_lock>esign<Key.space>and<Key.space><Key.caps_lock>I<Key.caps_lock>mplement<Key.space><Key.caps_lock>S<Key.caps_lock>olutoon<Key.backspace><Key.backspace><Key.backspace>ion<Key.enter><Key.caps_lock>S<Key.caps_lock>ysten<Key.space>a<Key.backspace><Key.backspace><Key.backspace>m<Key.space><Key.caps_lock>T<Key.caps_lock>est<Key.space>and<Key.space><Key.caps_lock>UAT<Key.enter><Key.caps_lock>r<Key.caps_lock>EEAEE<Key.space><Key.backspace><Key.backspace><Key.backspace><Key.backspace><Key.backspace><Key.backspace><Key.backspace><Key.backspace><Key.backspace><Key.backspace><Key.backspace><Key.backspace><Key.backspace><Key.backspace>R<Key.caps_lock>elease<Key.space>and<Key.backspace><Key.backspace><Key.backspace>to<Key.space>production<Key.space>/<Key.space><Key.caps_lock>GO<Key.backspace><Key.caps_lock>o<Key.space><Key.caps_lock>L<Key.caps_lock>ive<Key.enter>
Screenshot: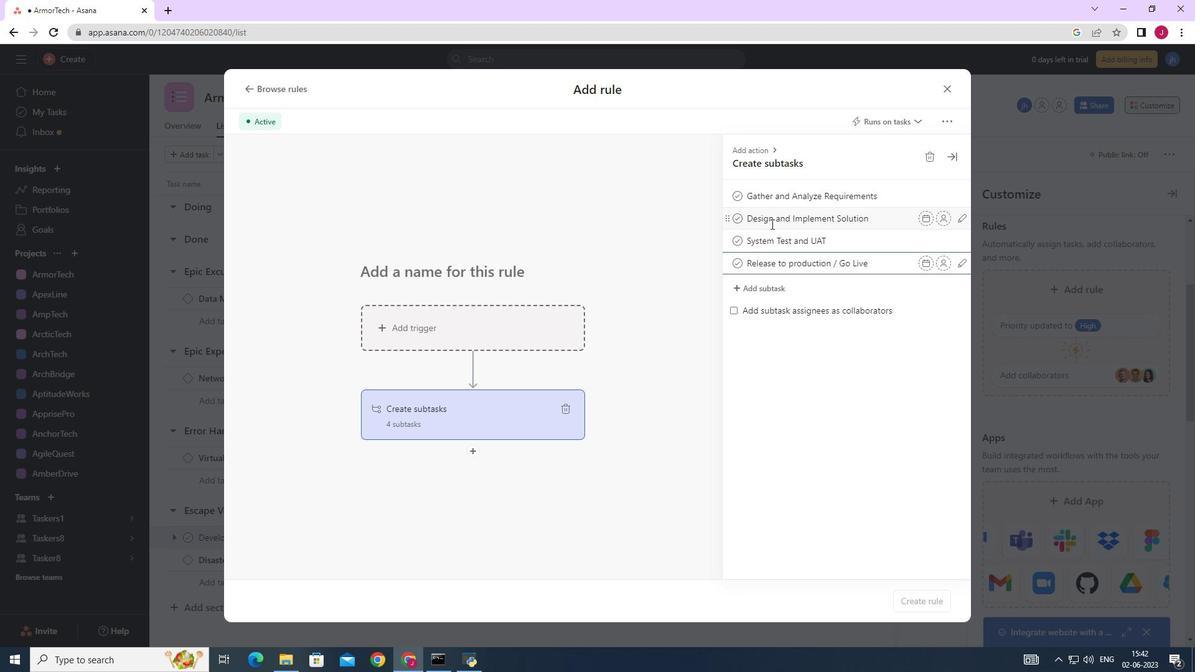 
Action: Mouse moved to (942, 85)
Screenshot: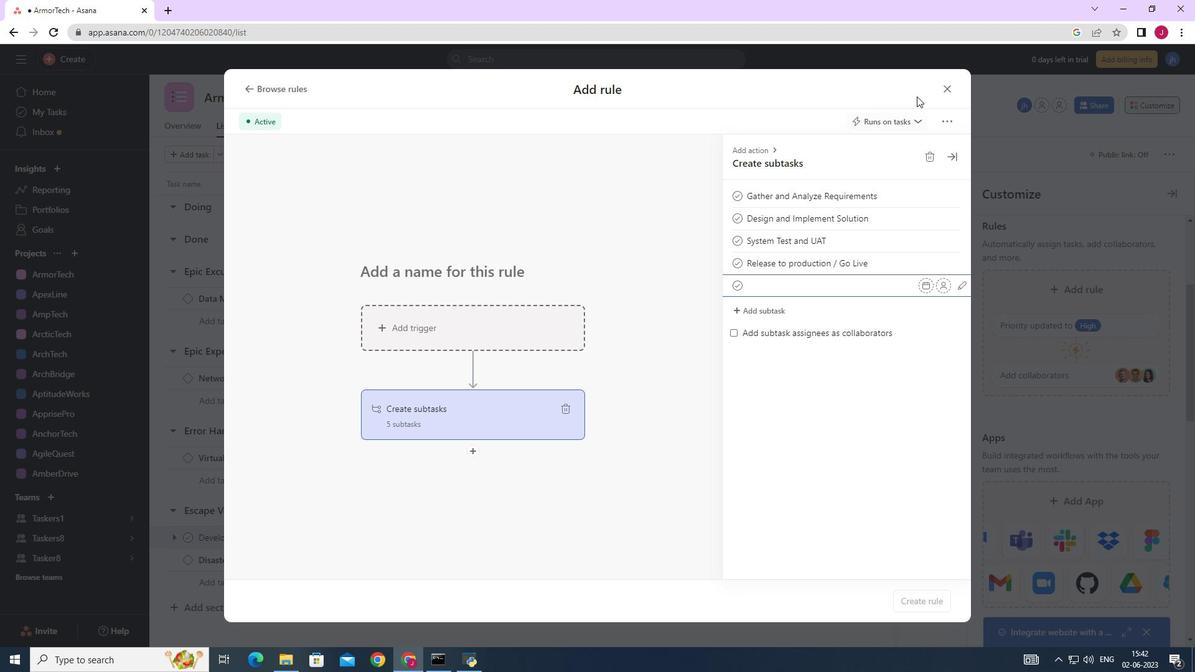 
Action: Mouse pressed left at (942, 85)
Screenshot: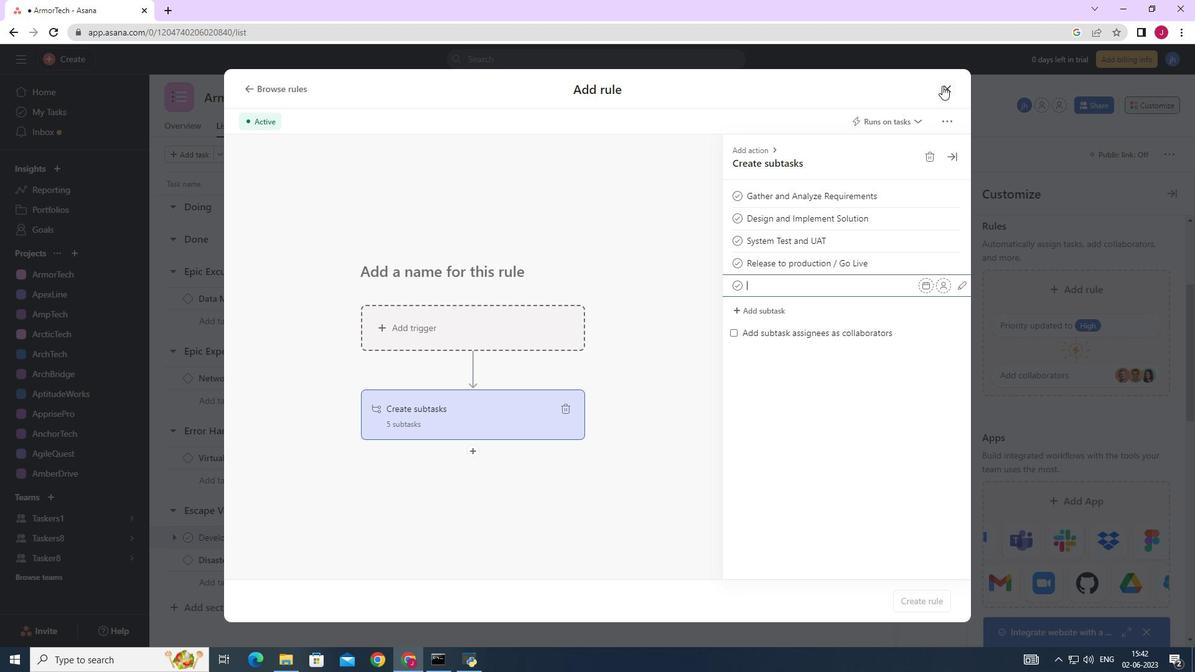 
